 Task: Look for space in Aurillac, France from 11th June, 2023 to 17th June, 2023 for 1 adult in price range Rs.5000 to Rs.12000. Place can be private room with 1  bedroom having 1 bed and 1 bathroom. Property type can be house, flat, guest house, hotel. Amenities needed are: washing machine. Booking option can be shelf check-in. Required host language is English.
Action: Mouse moved to (423, 139)
Screenshot: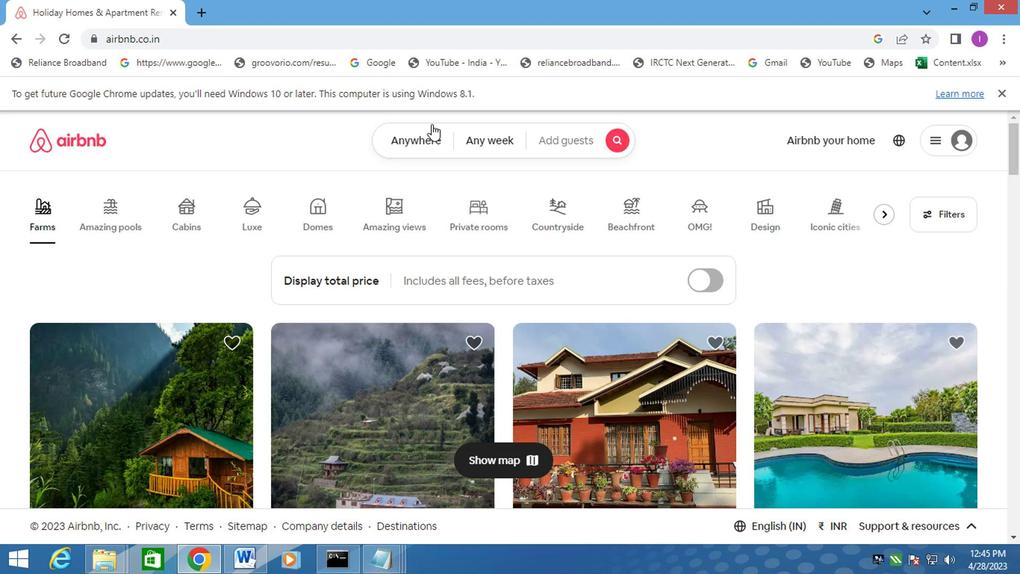 
Action: Mouse pressed left at (423, 139)
Screenshot: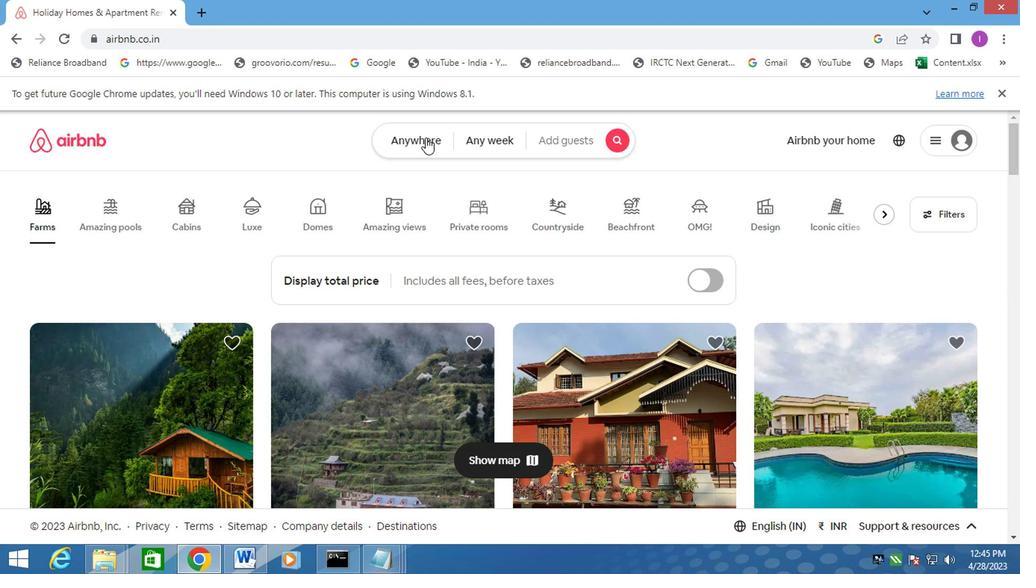 
Action: Mouse moved to (252, 189)
Screenshot: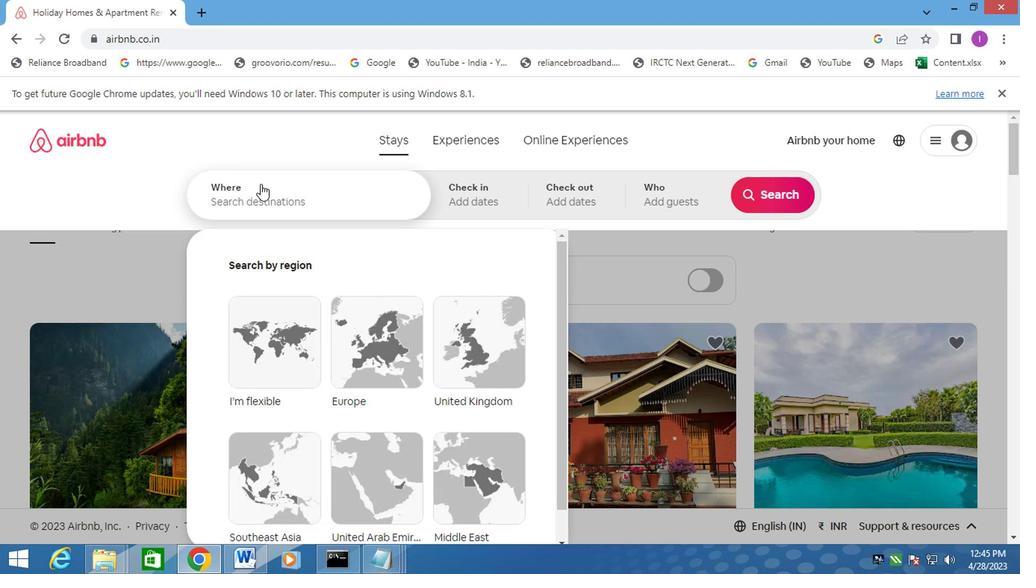 
Action: Mouse pressed left at (252, 189)
Screenshot: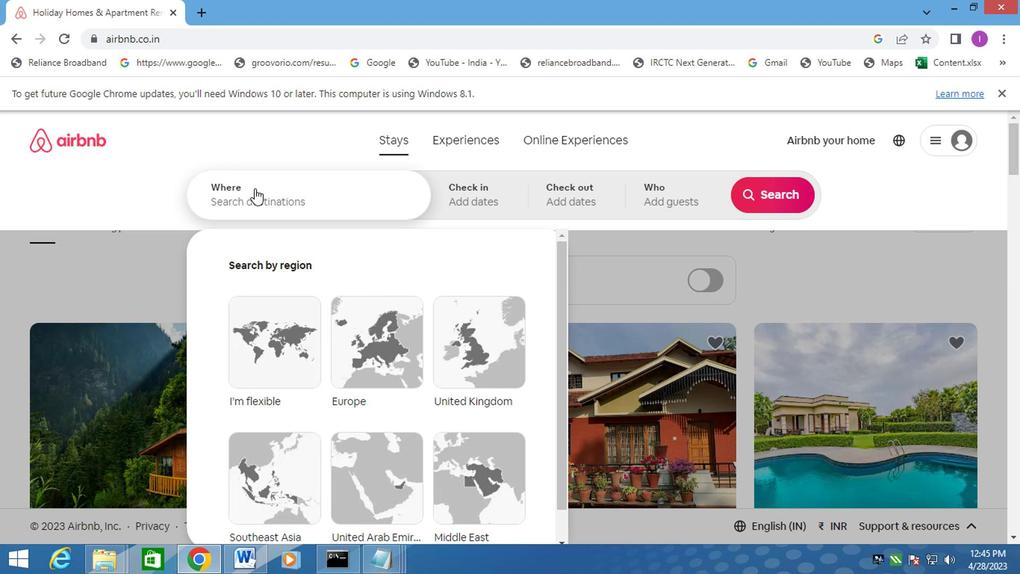 
Action: Mouse moved to (287, 190)
Screenshot: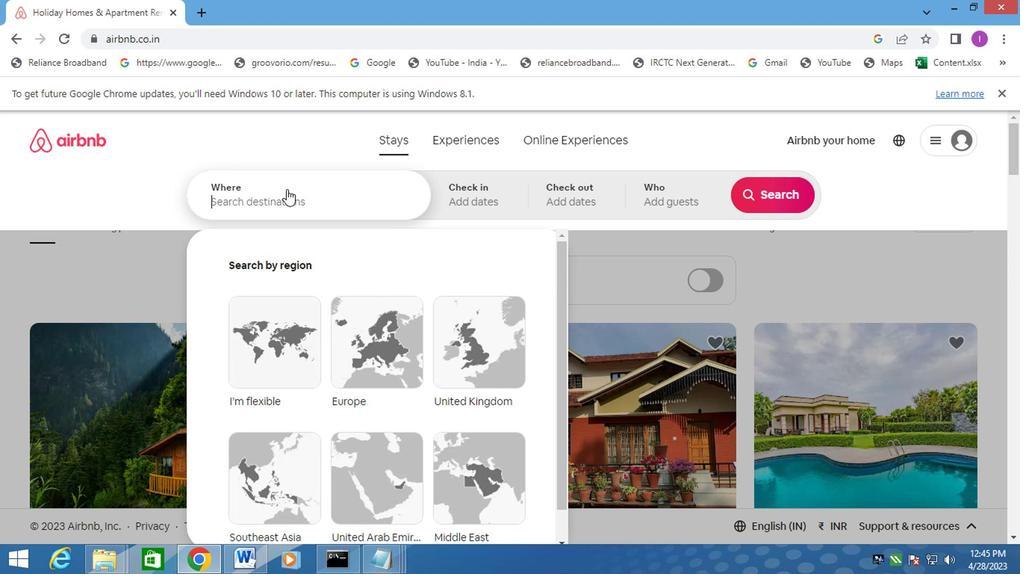 
Action: Key pressed <Key.shift>AURRILAC,<Key.shift>FRANCE
Screenshot: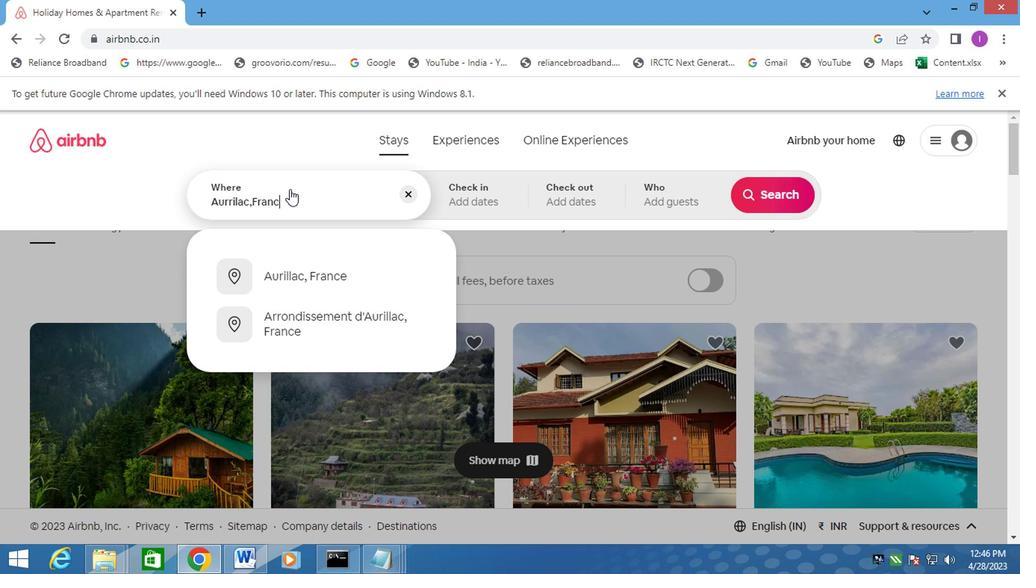 
Action: Mouse moved to (327, 274)
Screenshot: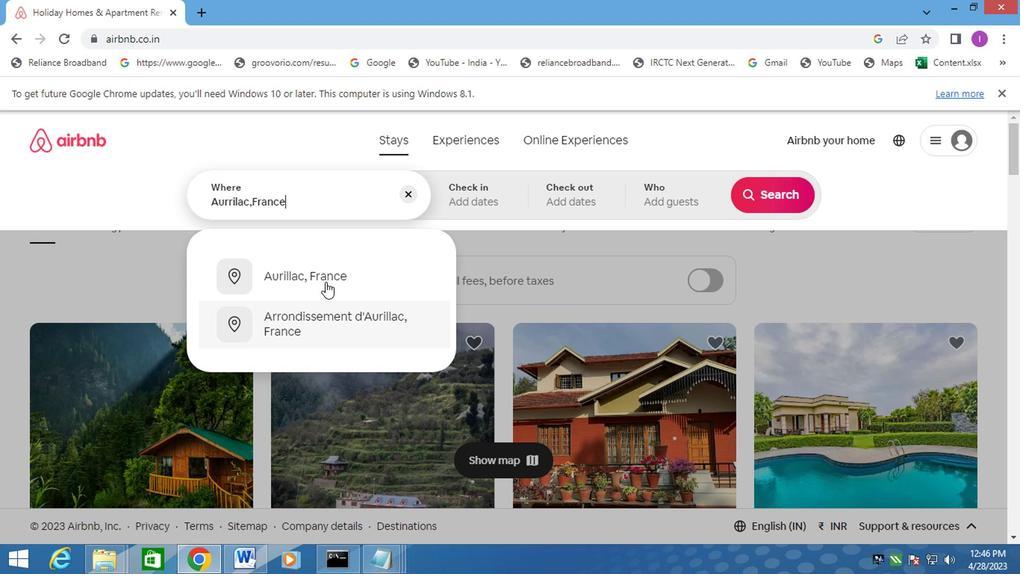 
Action: Mouse pressed left at (327, 274)
Screenshot: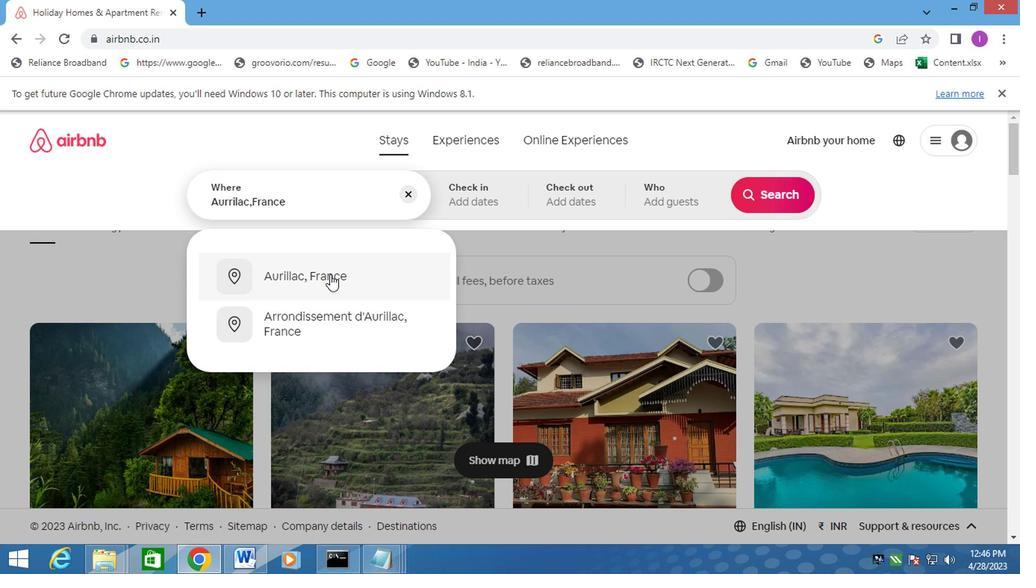 
Action: Mouse moved to (765, 315)
Screenshot: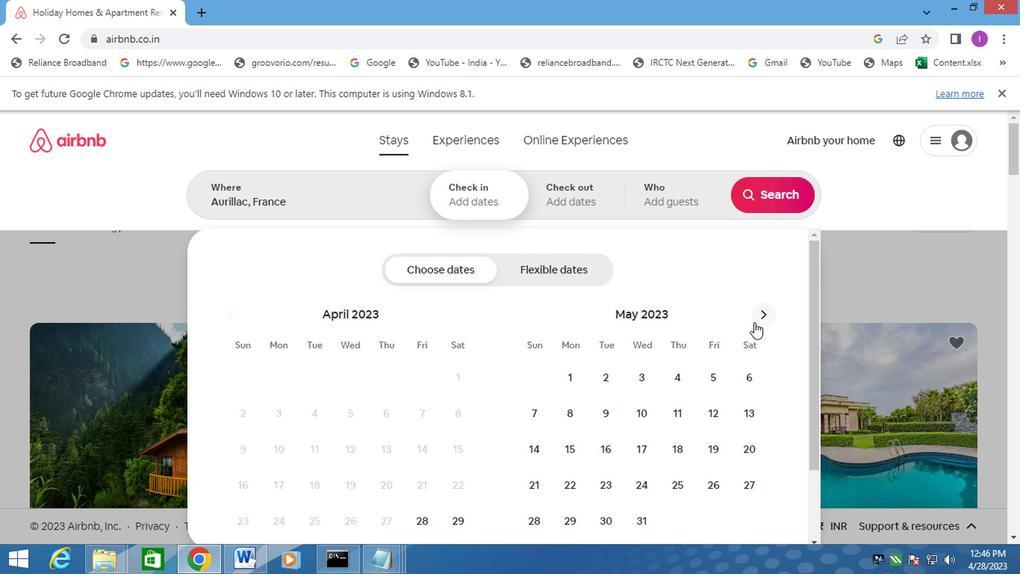 
Action: Mouse pressed left at (765, 315)
Screenshot: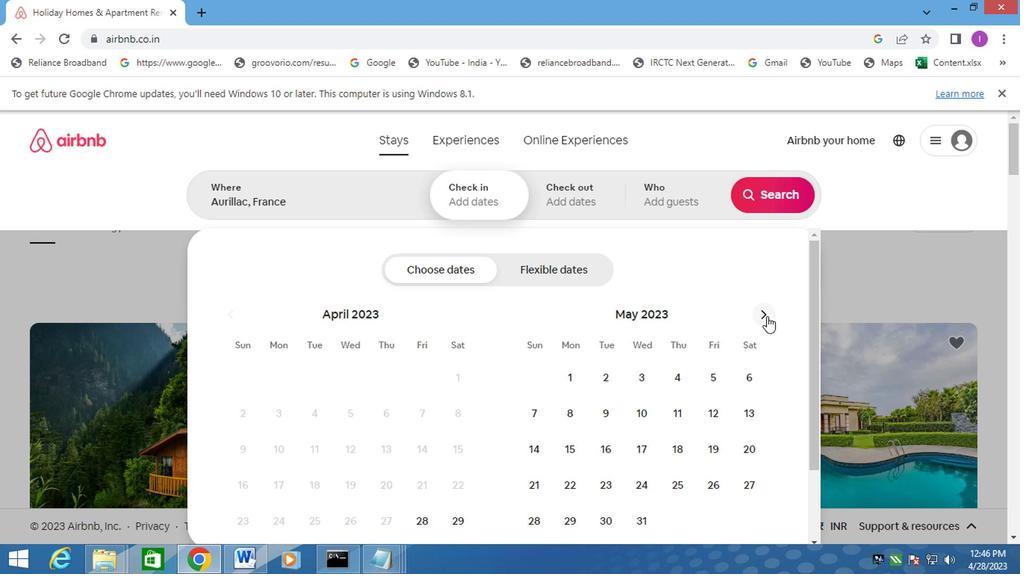 
Action: Mouse pressed left at (765, 315)
Screenshot: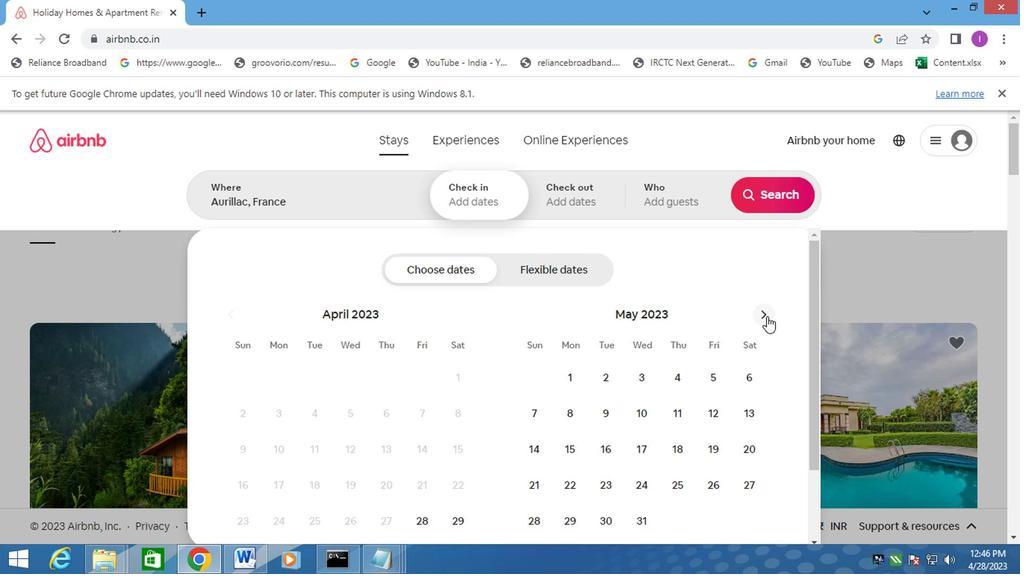 
Action: Mouse moved to (246, 439)
Screenshot: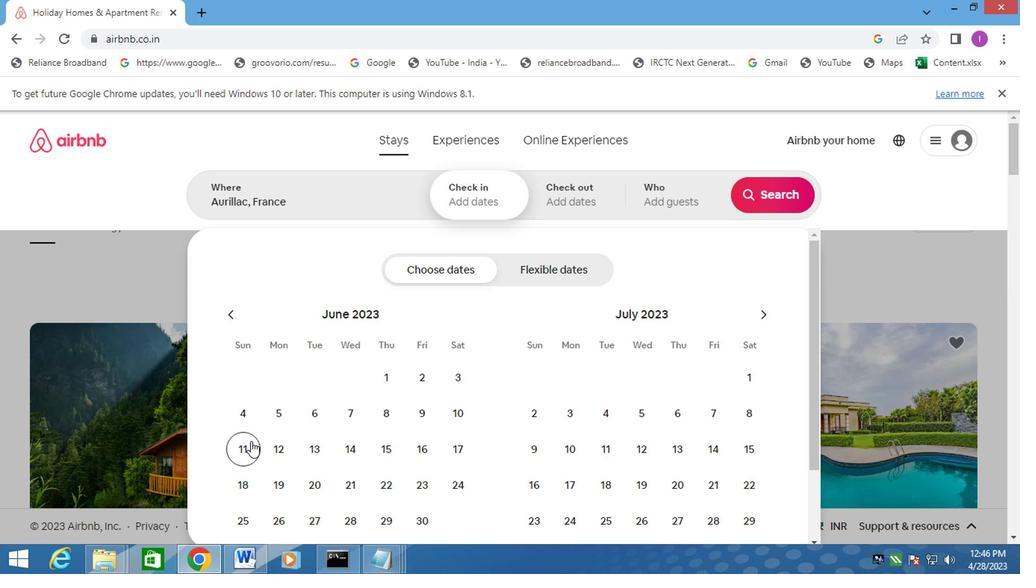
Action: Mouse pressed left at (246, 439)
Screenshot: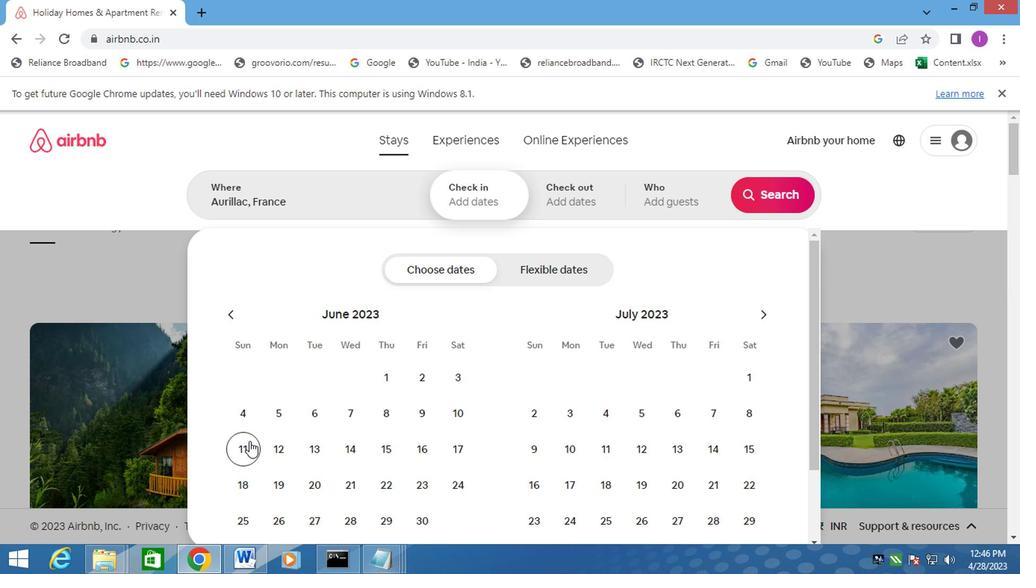
Action: Mouse moved to (451, 458)
Screenshot: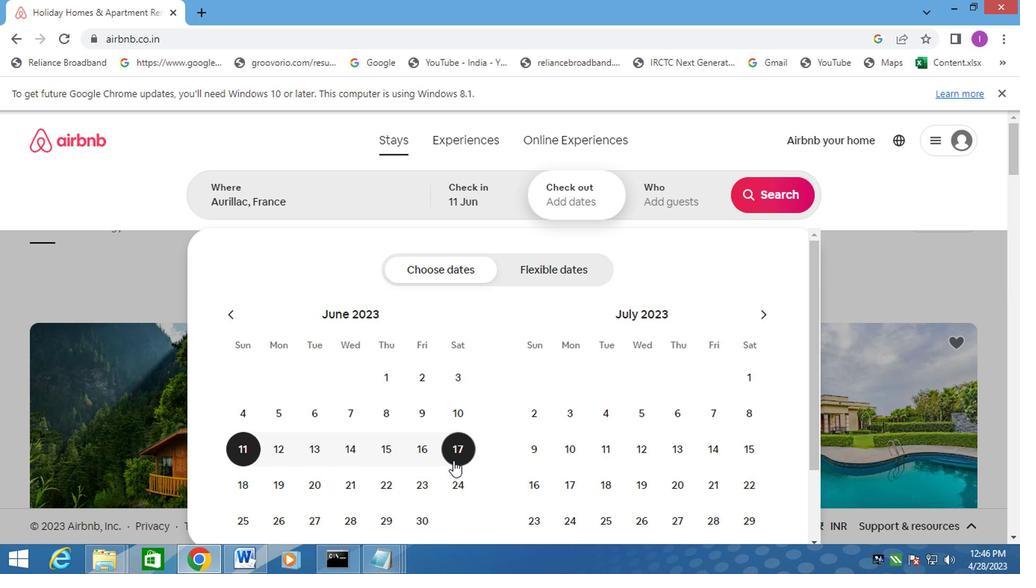 
Action: Mouse pressed left at (451, 458)
Screenshot: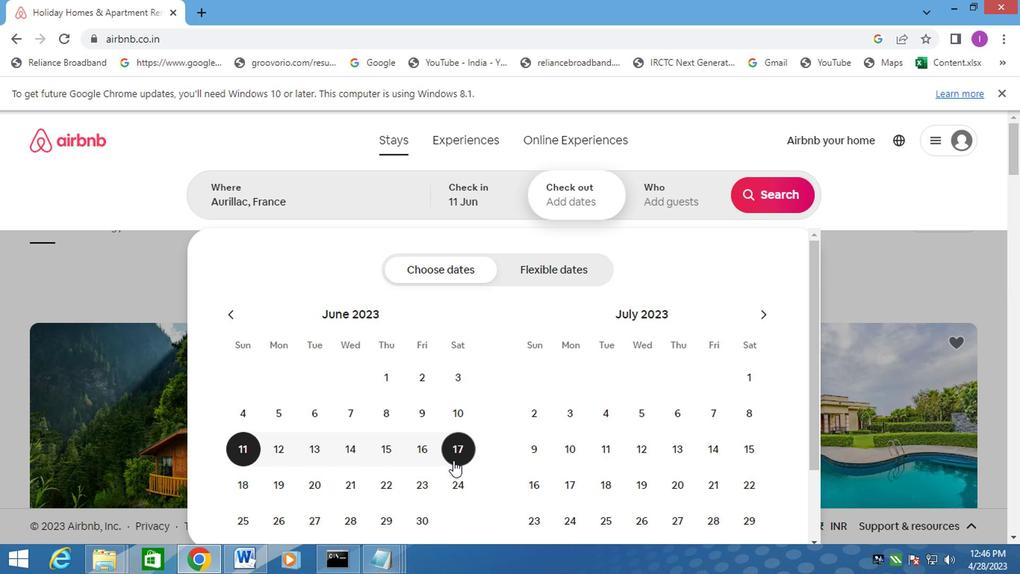 
Action: Mouse moved to (693, 192)
Screenshot: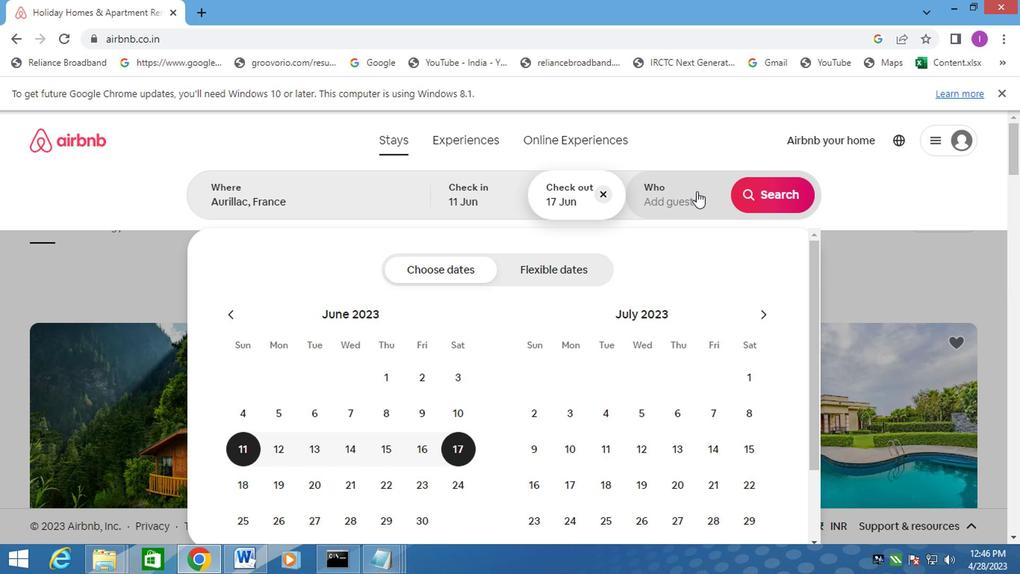 
Action: Mouse pressed left at (693, 192)
Screenshot: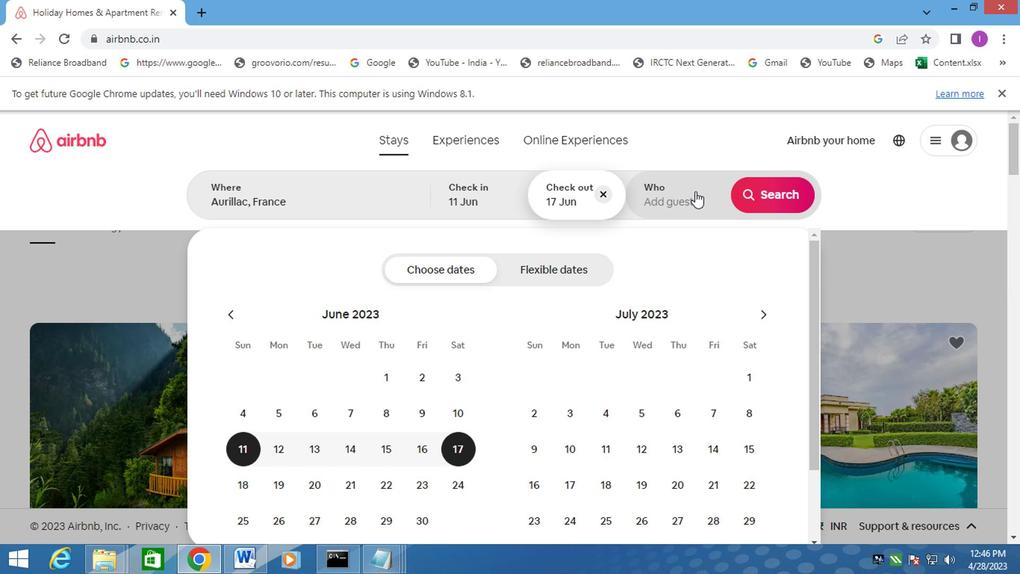 
Action: Mouse moved to (772, 276)
Screenshot: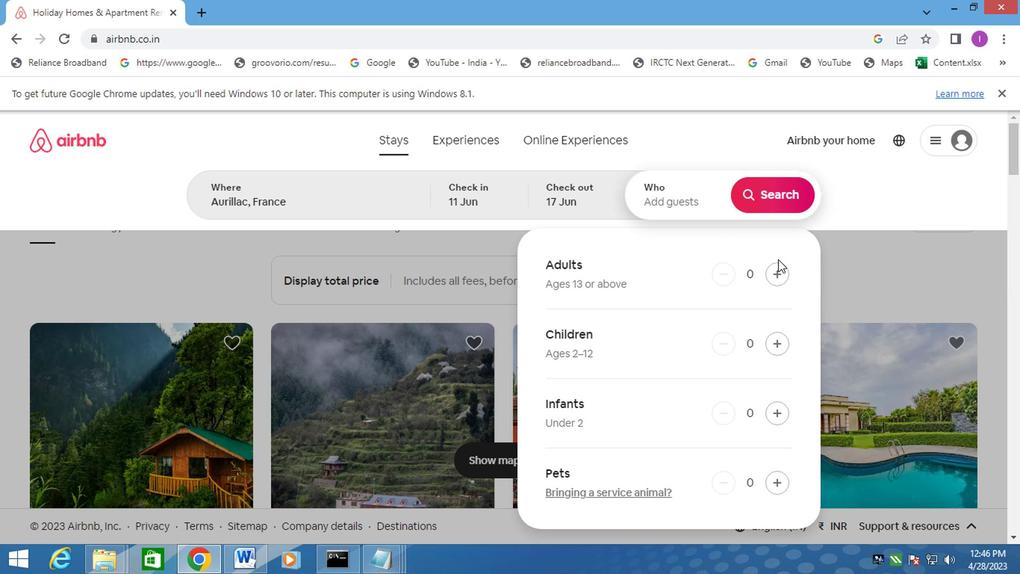 
Action: Mouse pressed left at (772, 276)
Screenshot: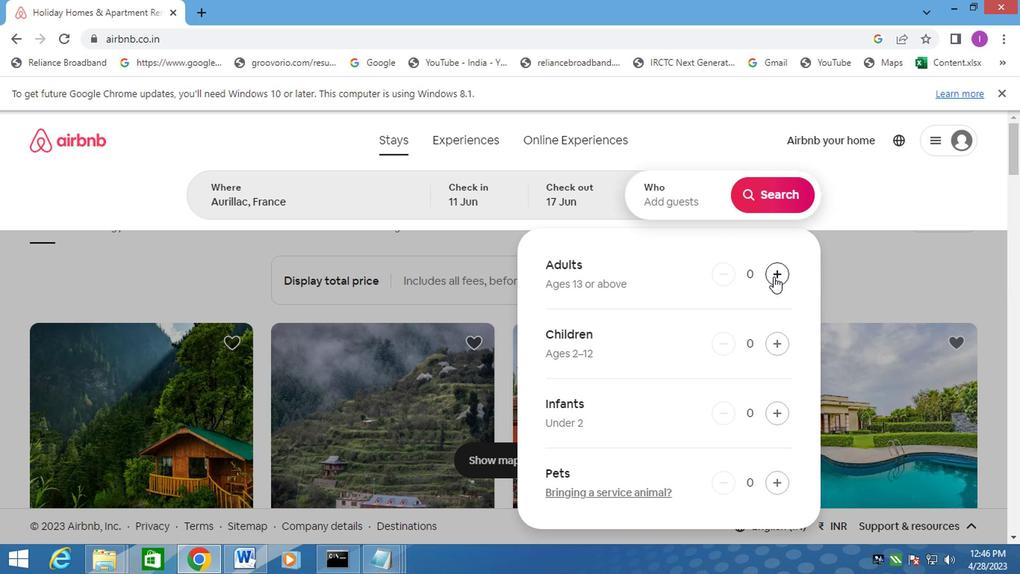 
Action: Mouse moved to (774, 207)
Screenshot: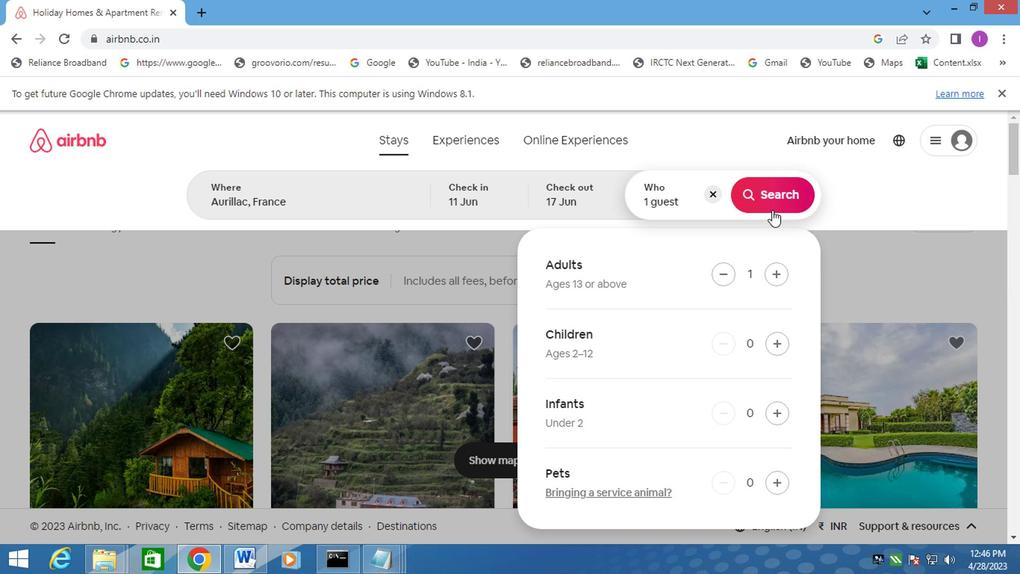 
Action: Mouse pressed left at (774, 207)
Screenshot: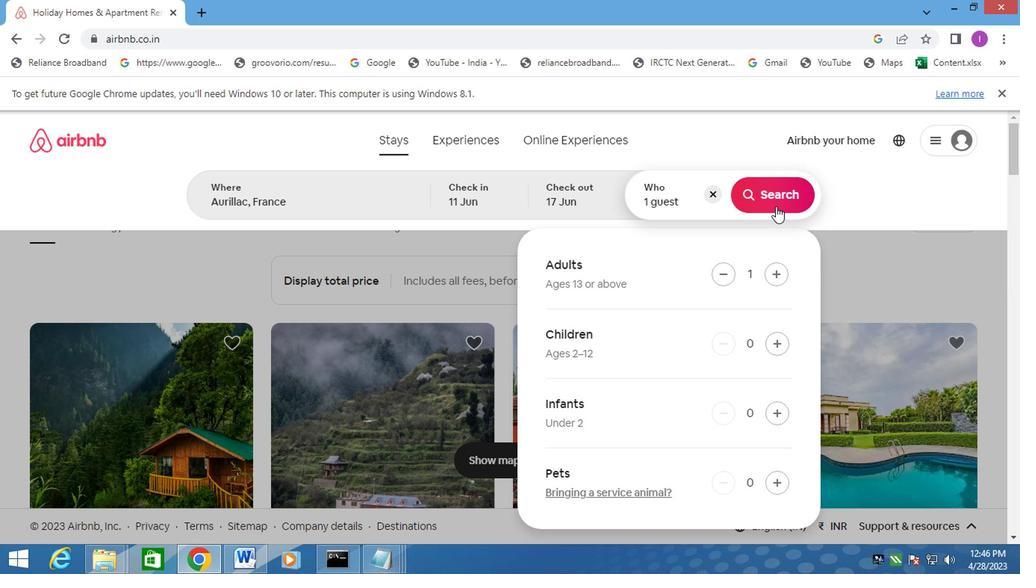 
Action: Mouse moved to (965, 202)
Screenshot: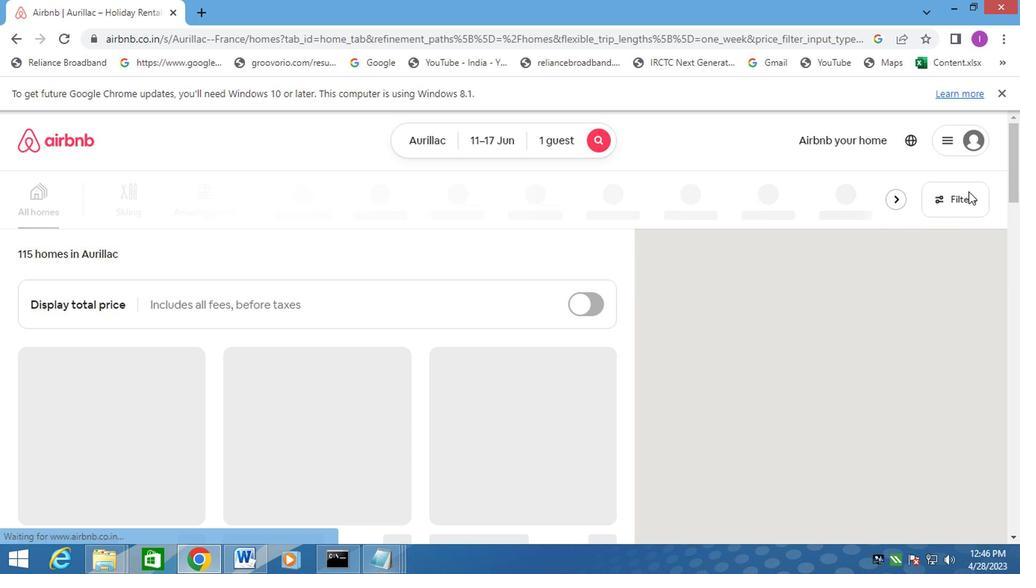 
Action: Mouse pressed left at (965, 202)
Screenshot: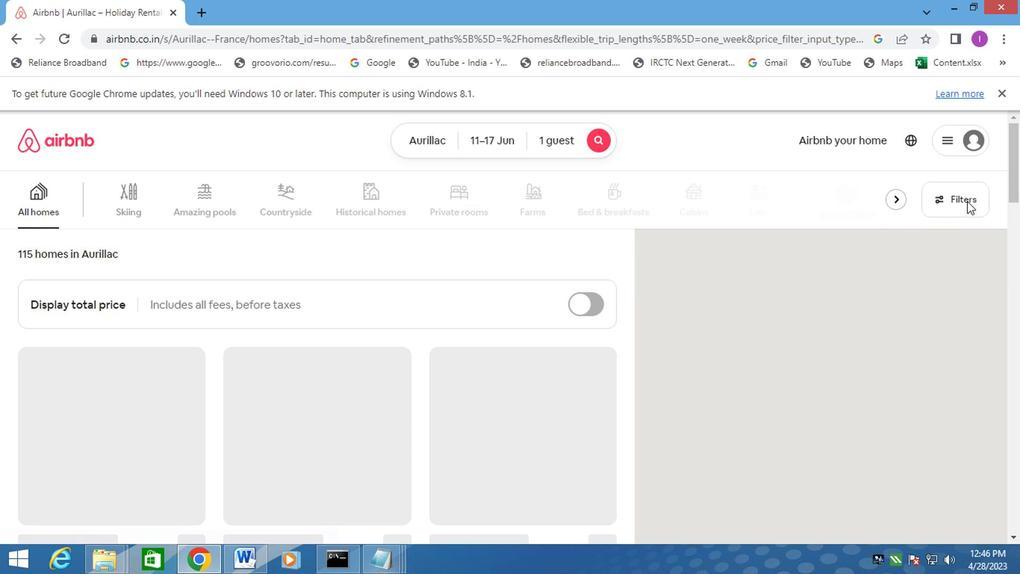
Action: Mouse moved to (316, 386)
Screenshot: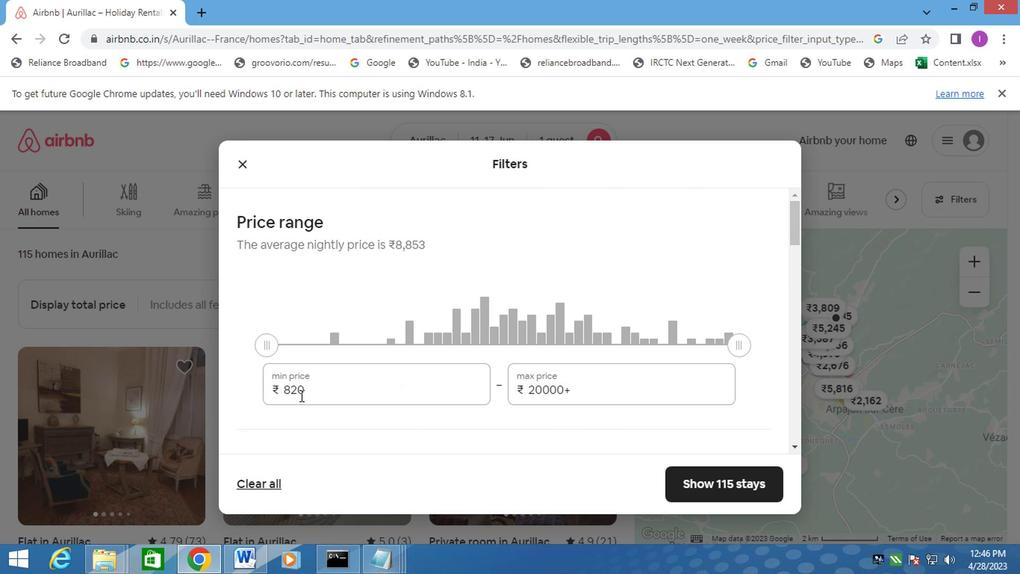 
Action: Mouse pressed left at (316, 386)
Screenshot: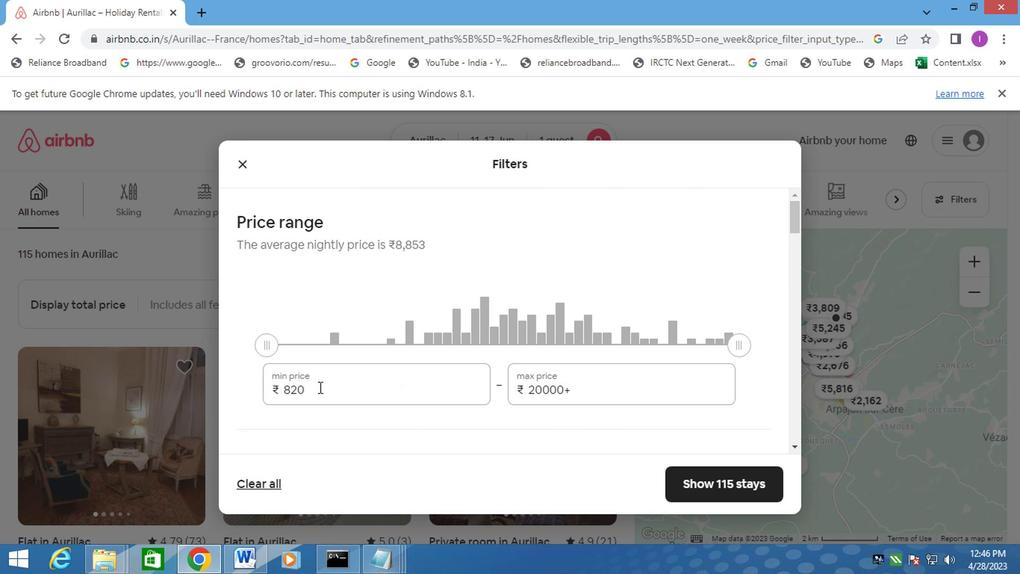 
Action: Mouse moved to (255, 379)
Screenshot: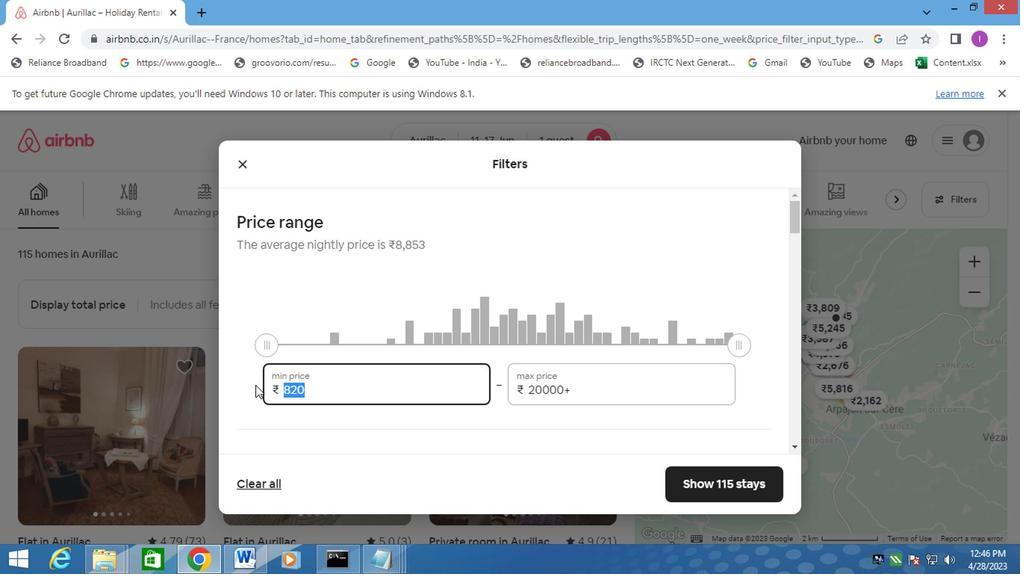 
Action: Key pressed 5000
Screenshot: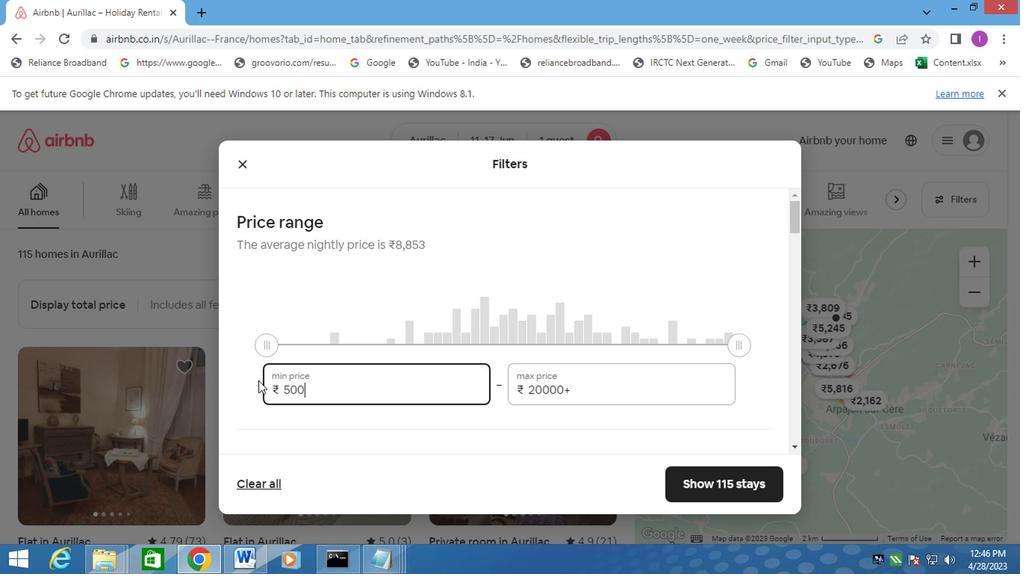 
Action: Mouse moved to (581, 391)
Screenshot: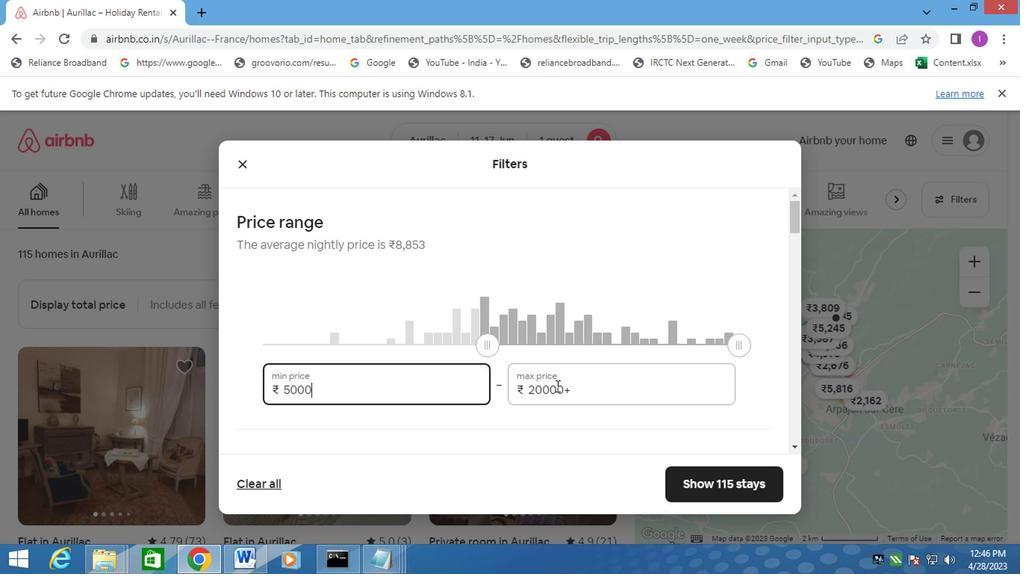 
Action: Mouse pressed left at (581, 391)
Screenshot: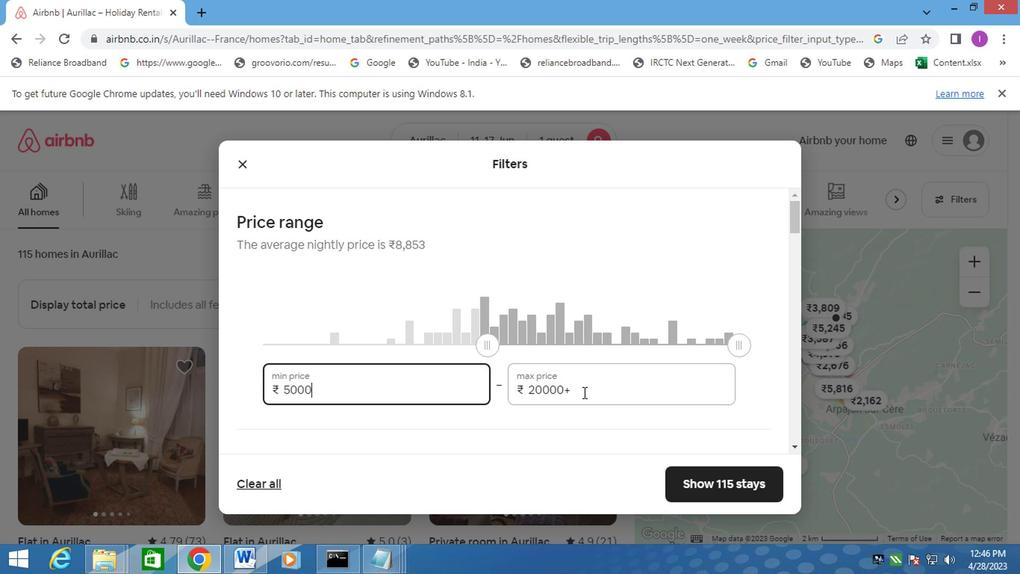 
Action: Mouse moved to (525, 395)
Screenshot: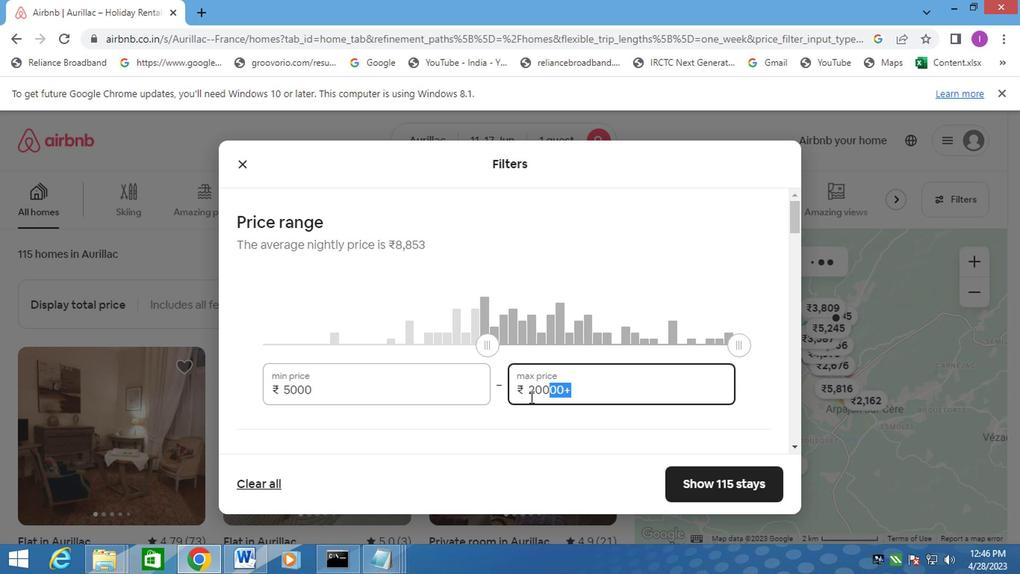
Action: Key pressed 12000
Screenshot: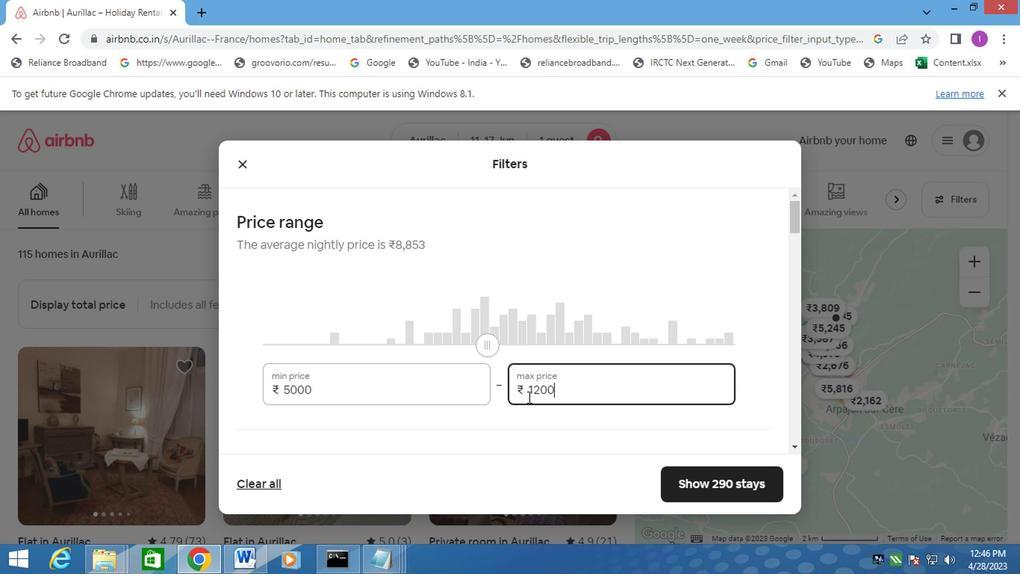 
Action: Mouse moved to (512, 424)
Screenshot: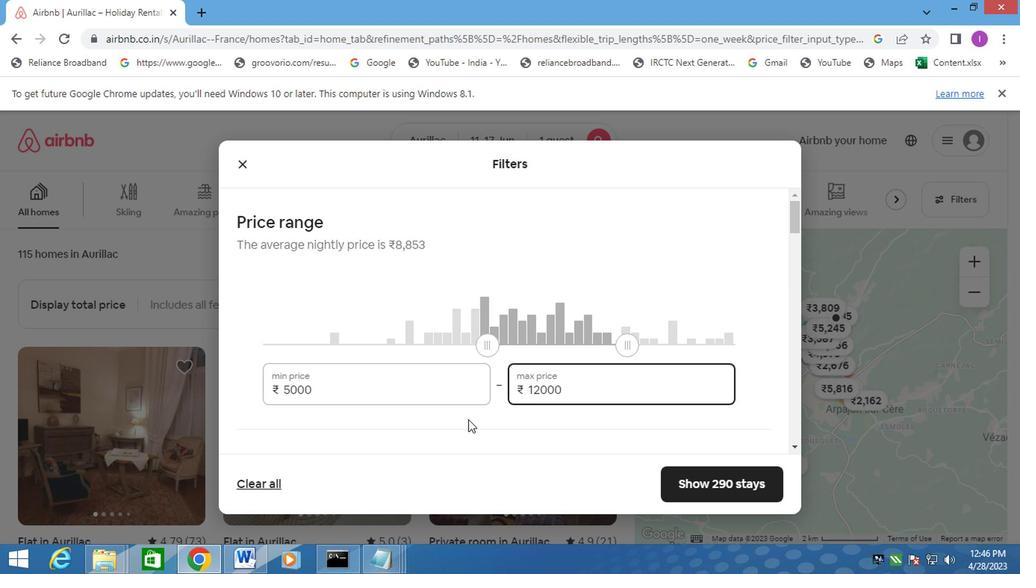 
Action: Mouse scrolled (512, 423) with delta (0, 0)
Screenshot: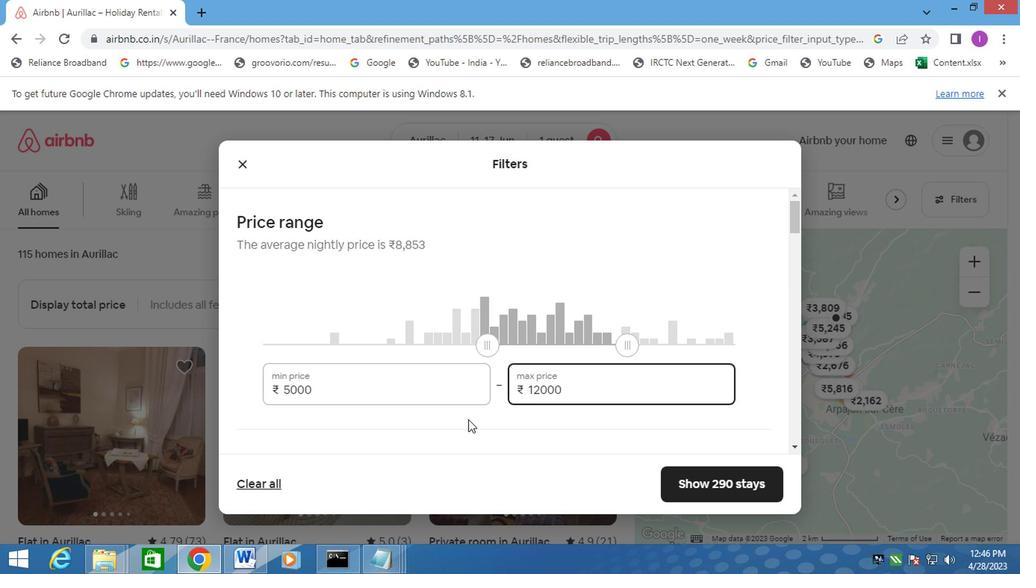 
Action: Mouse moved to (605, 405)
Screenshot: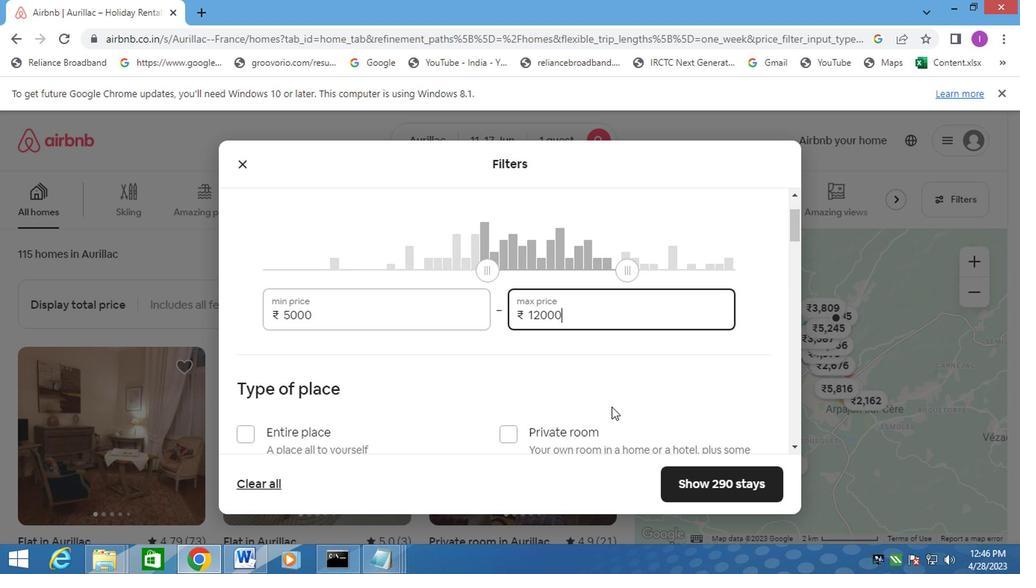 
Action: Mouse scrolled (605, 404) with delta (0, -1)
Screenshot: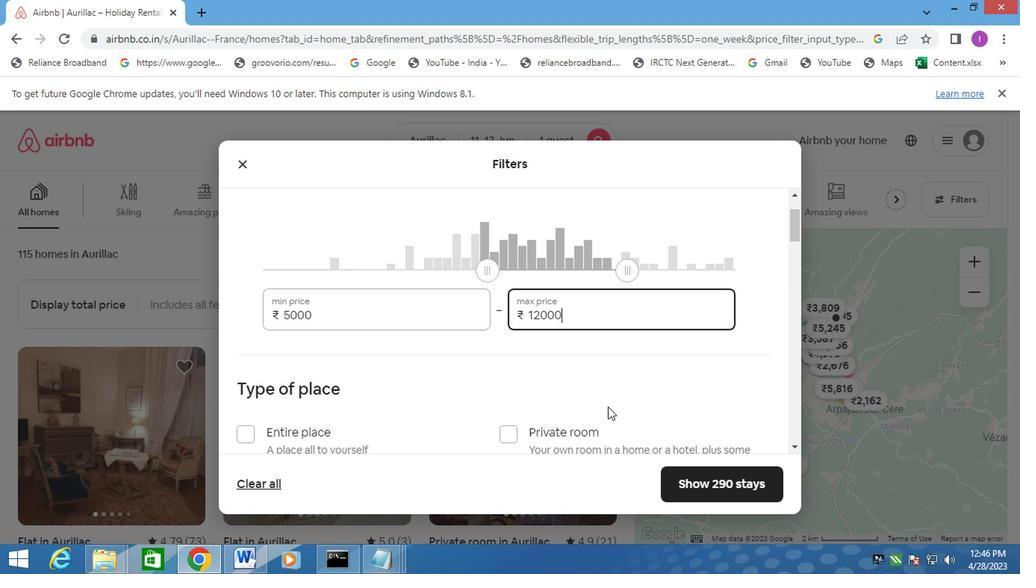 
Action: Mouse moved to (502, 358)
Screenshot: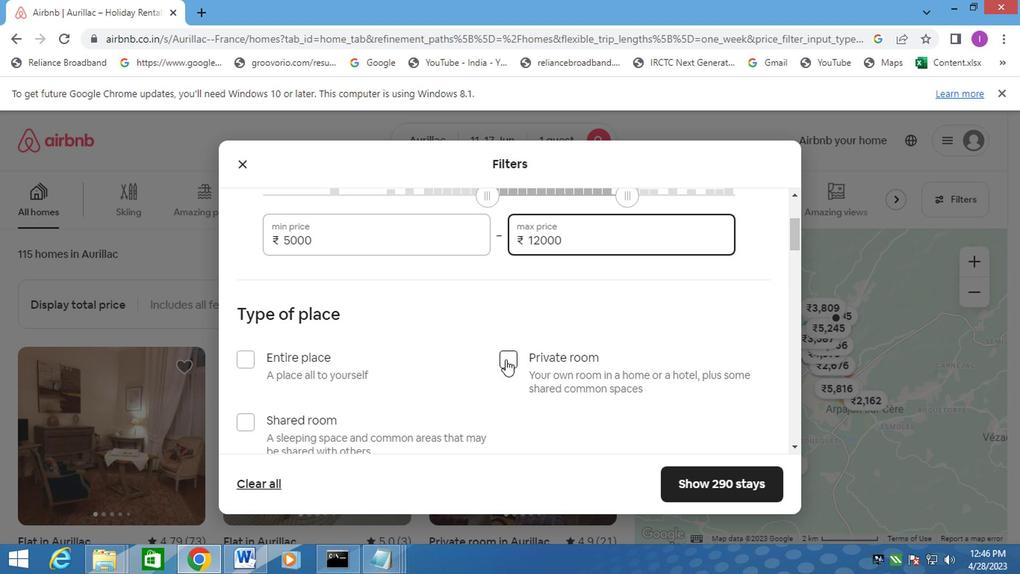 
Action: Mouse pressed left at (502, 358)
Screenshot: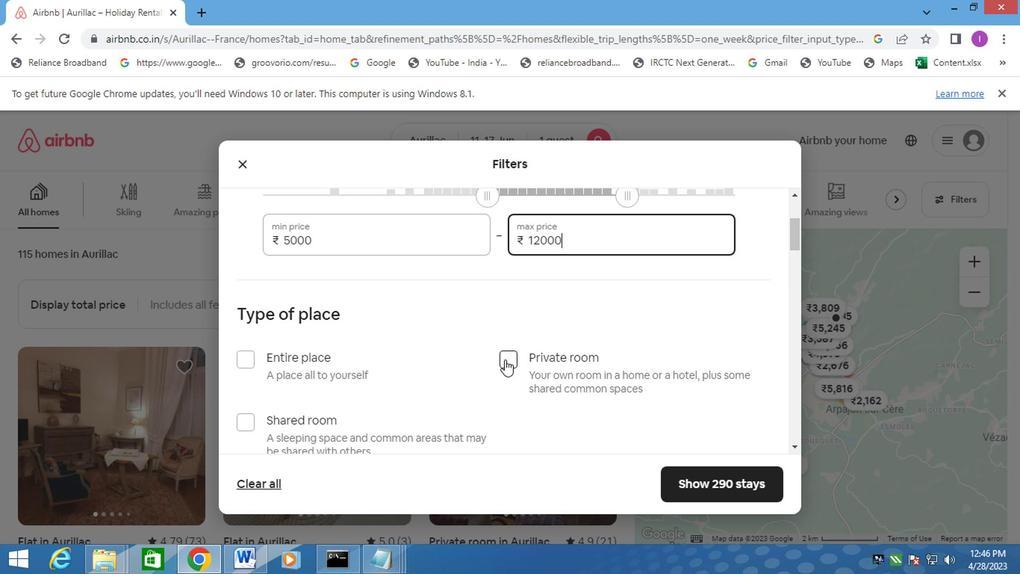 
Action: Mouse moved to (346, 394)
Screenshot: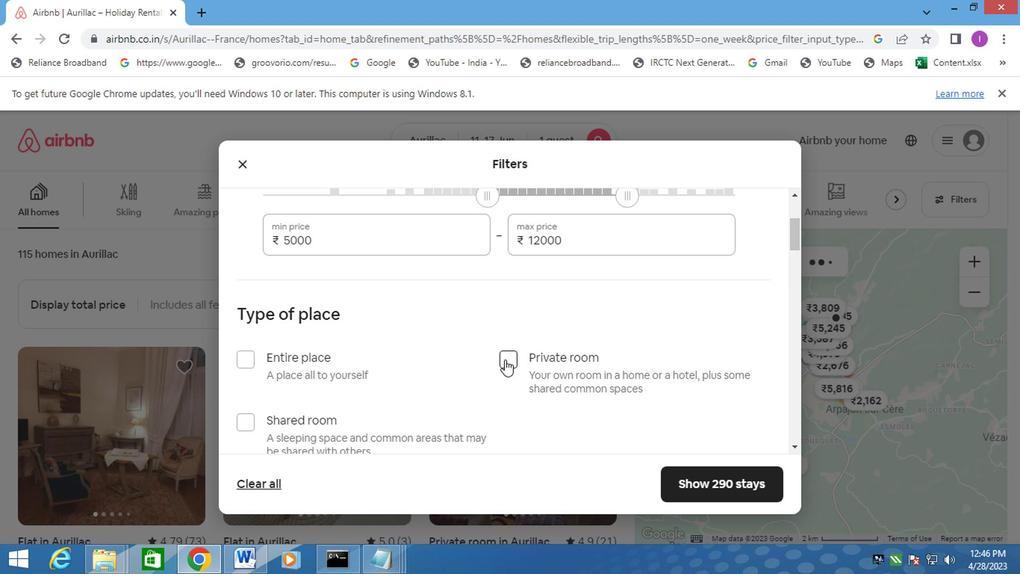 
Action: Mouse scrolled (346, 393) with delta (0, 0)
Screenshot: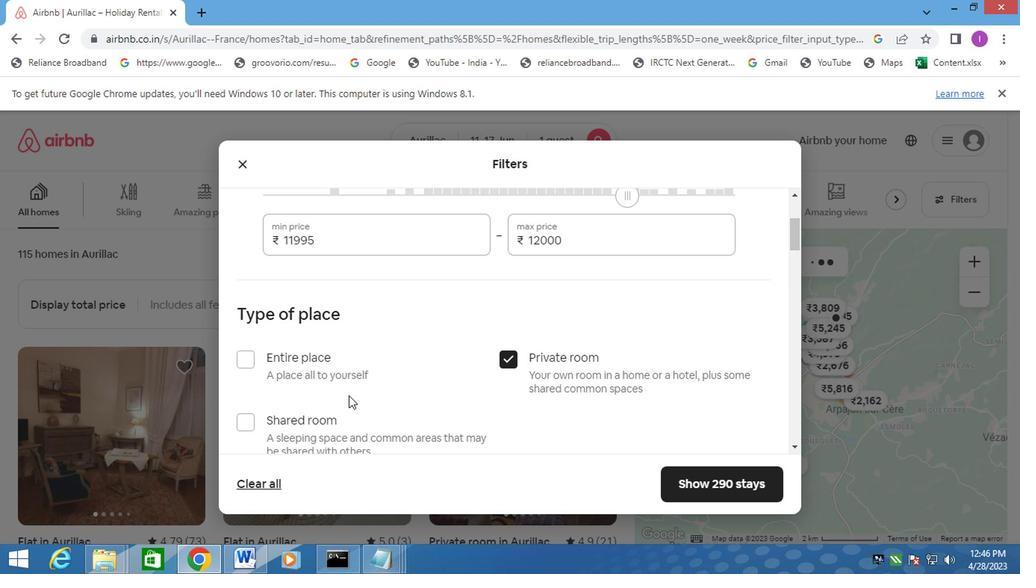 
Action: Mouse scrolled (346, 393) with delta (0, 0)
Screenshot: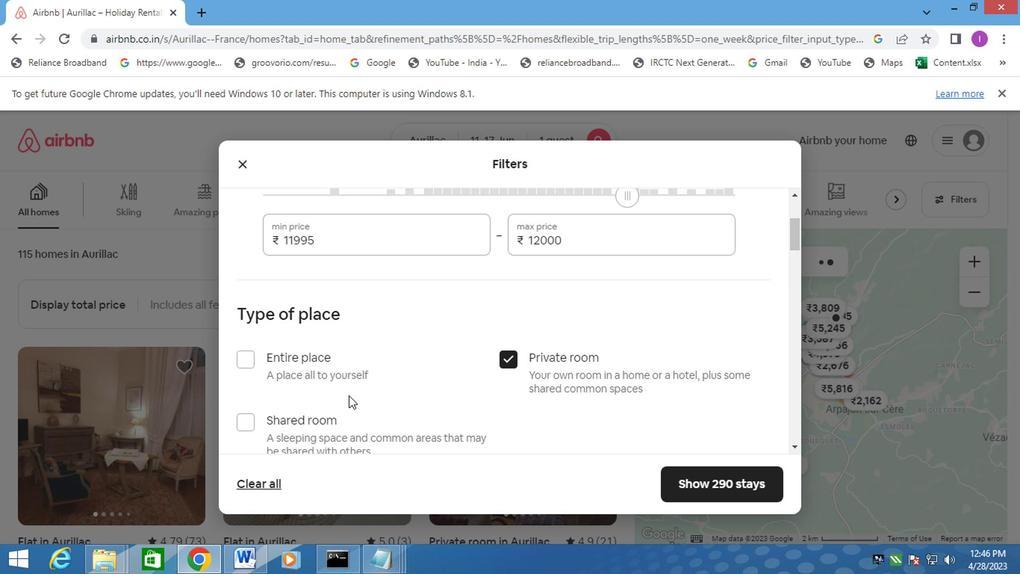 
Action: Mouse scrolled (346, 393) with delta (0, 0)
Screenshot: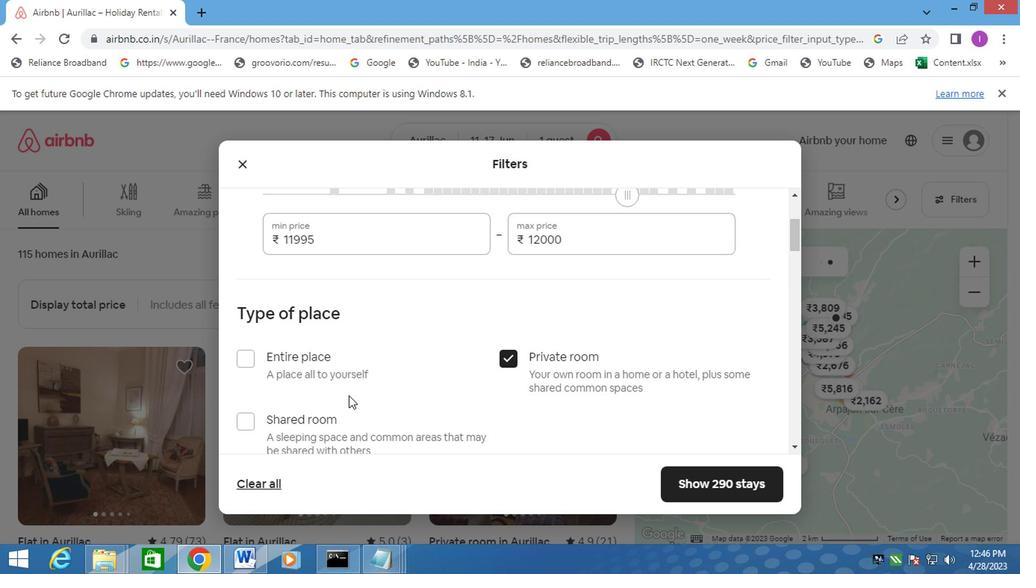 
Action: Mouse moved to (350, 391)
Screenshot: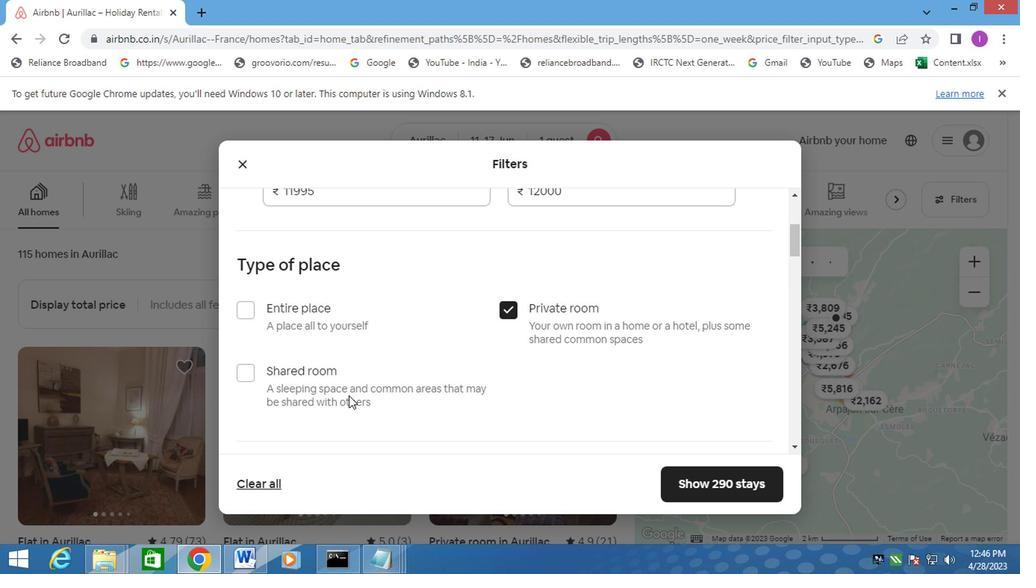 
Action: Mouse scrolled (350, 390) with delta (0, -1)
Screenshot: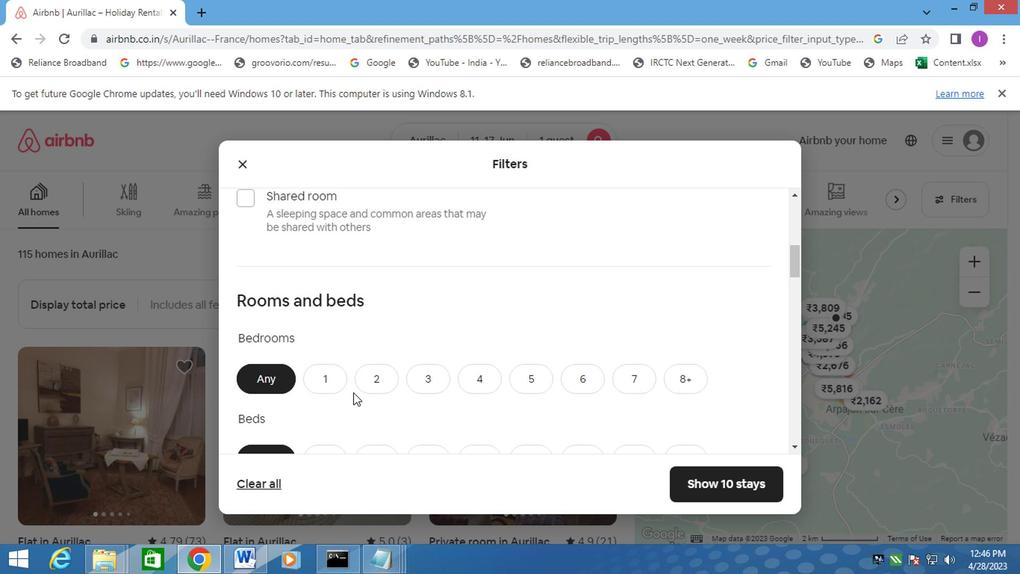 
Action: Mouse moved to (319, 304)
Screenshot: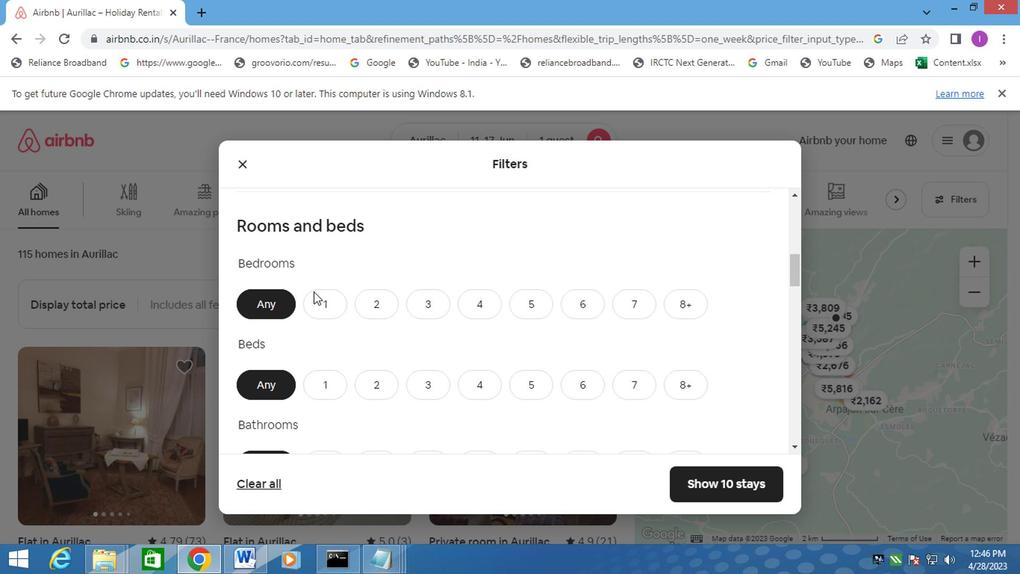 
Action: Mouse pressed left at (319, 304)
Screenshot: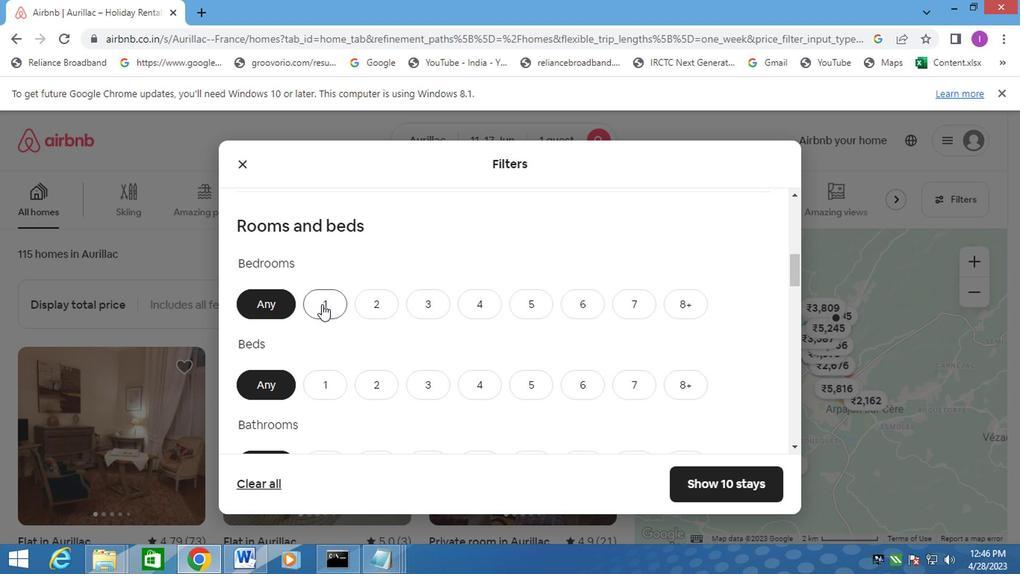 
Action: Mouse moved to (318, 376)
Screenshot: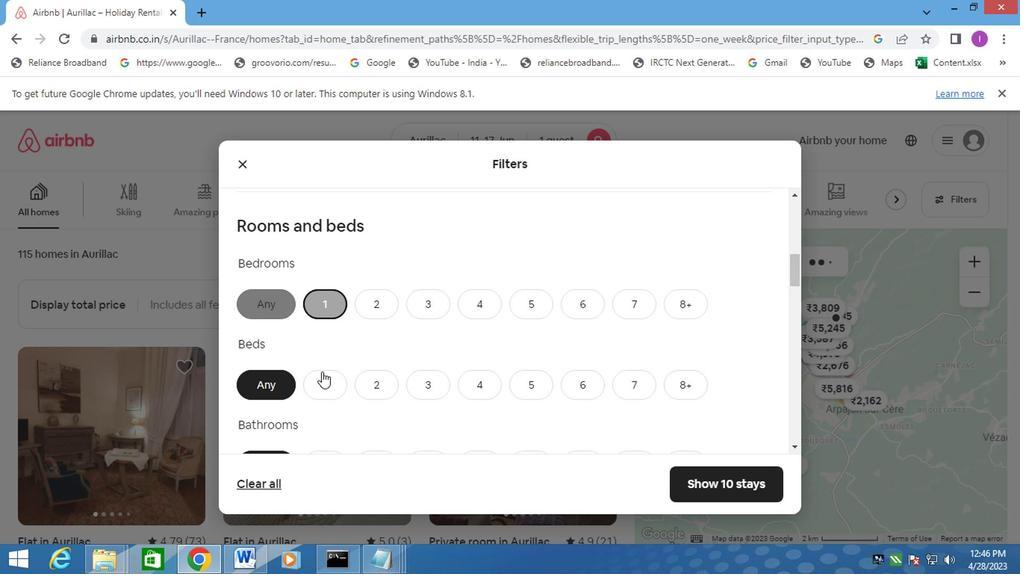 
Action: Mouse scrolled (318, 376) with delta (0, 0)
Screenshot: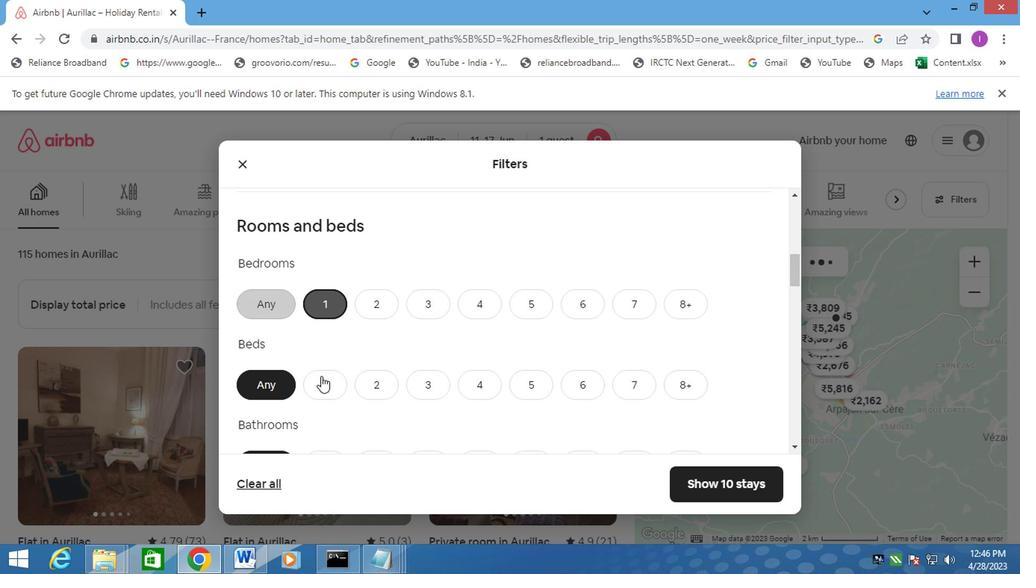 
Action: Mouse moved to (324, 314)
Screenshot: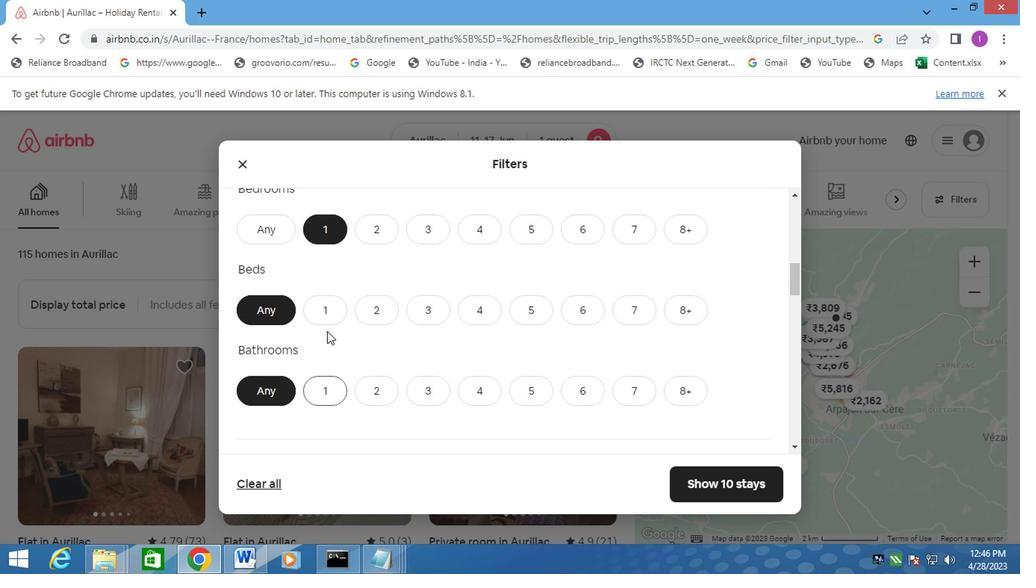 
Action: Mouse pressed left at (324, 314)
Screenshot: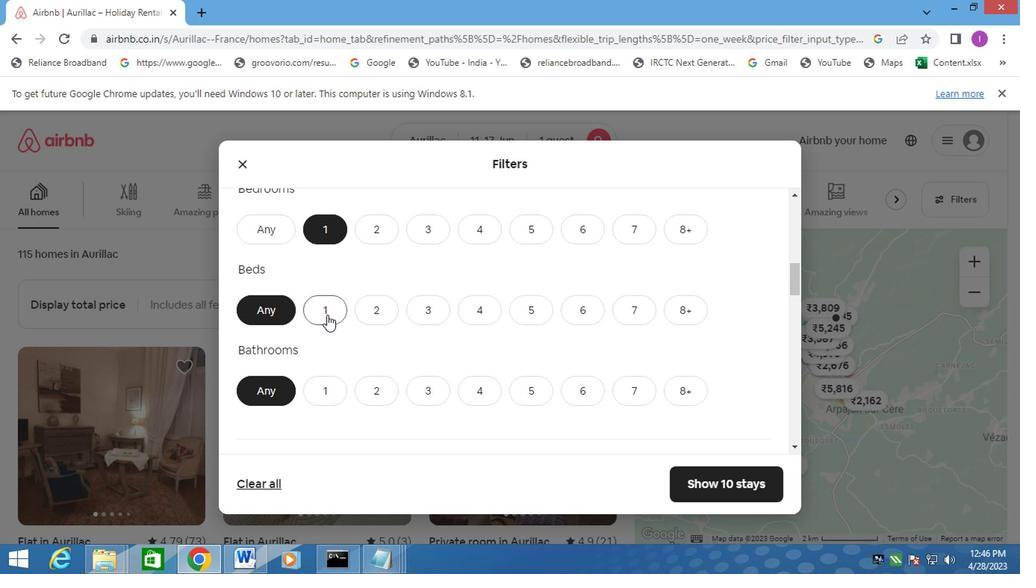 
Action: Mouse moved to (324, 397)
Screenshot: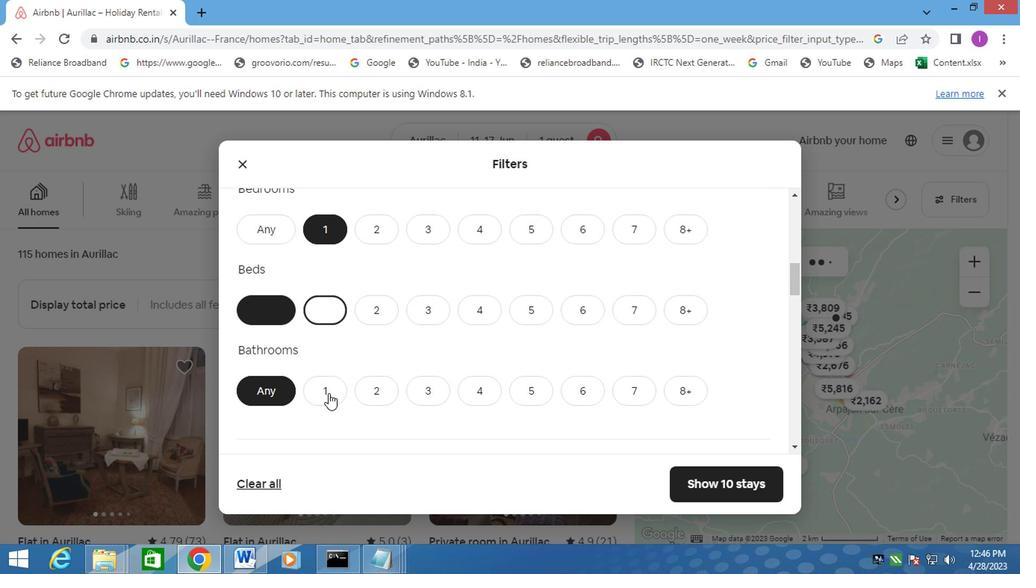 
Action: Mouse pressed left at (324, 397)
Screenshot: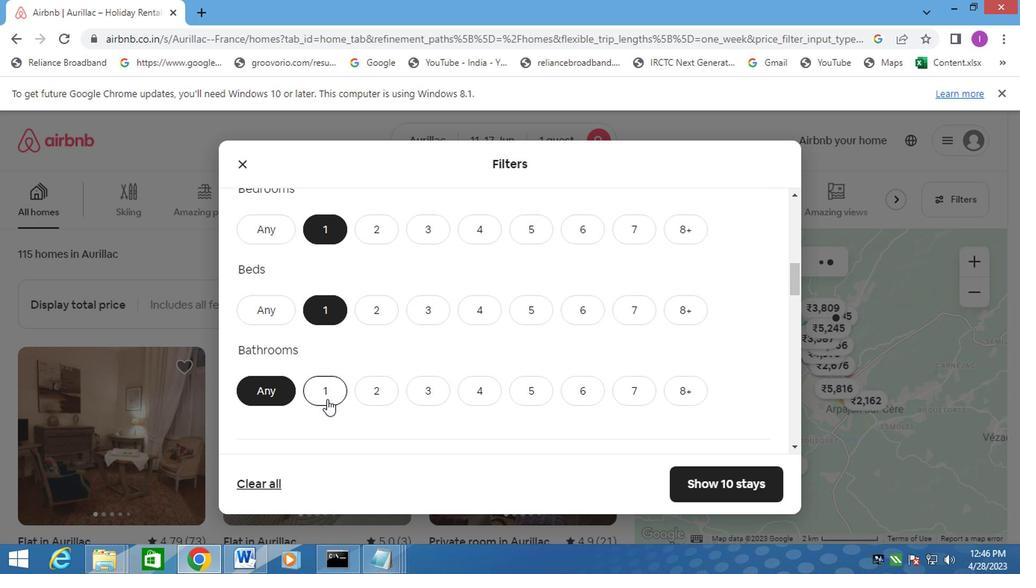 
Action: Mouse moved to (355, 428)
Screenshot: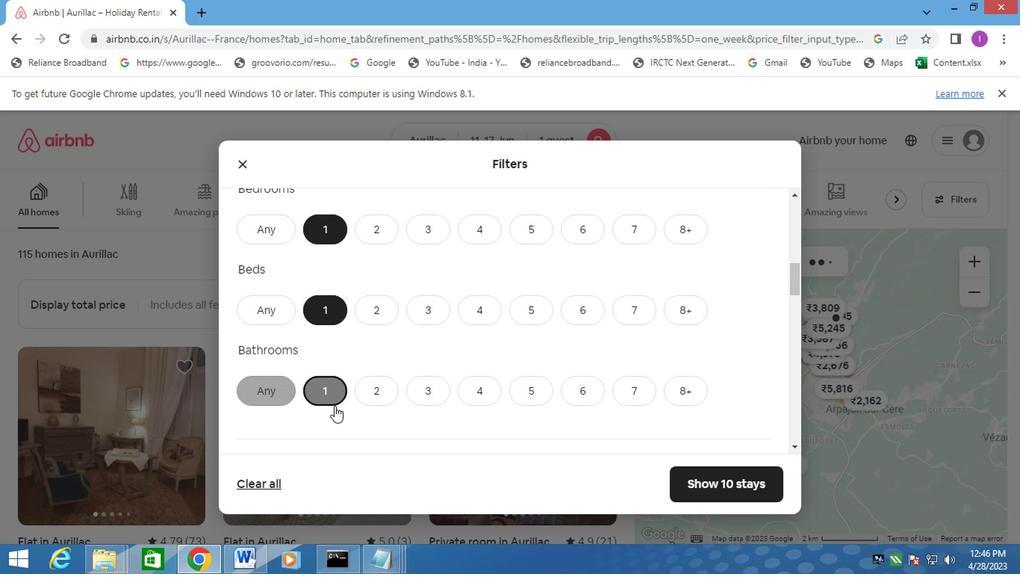 
Action: Mouse scrolled (355, 428) with delta (0, 0)
Screenshot: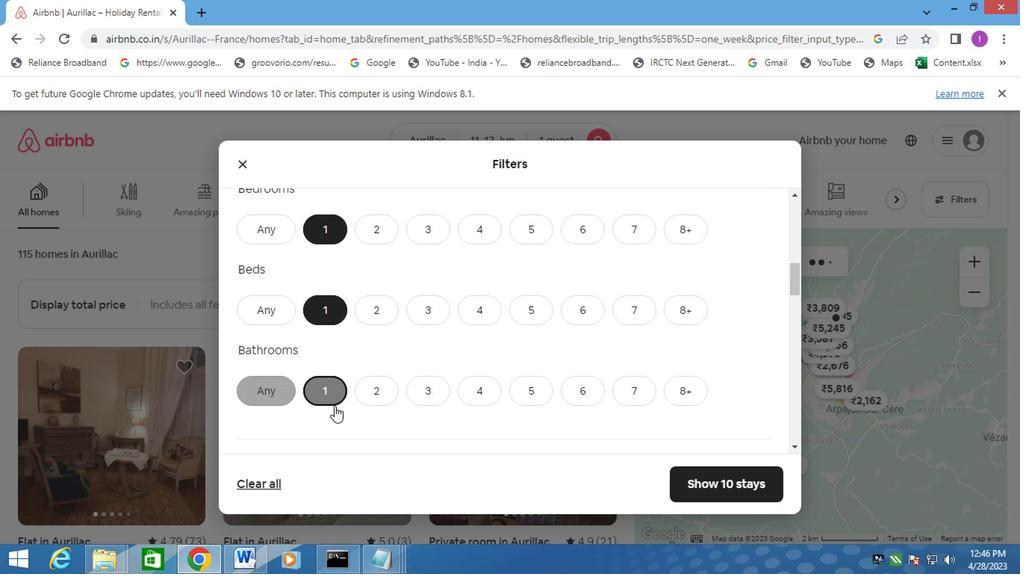 
Action: Mouse moved to (367, 414)
Screenshot: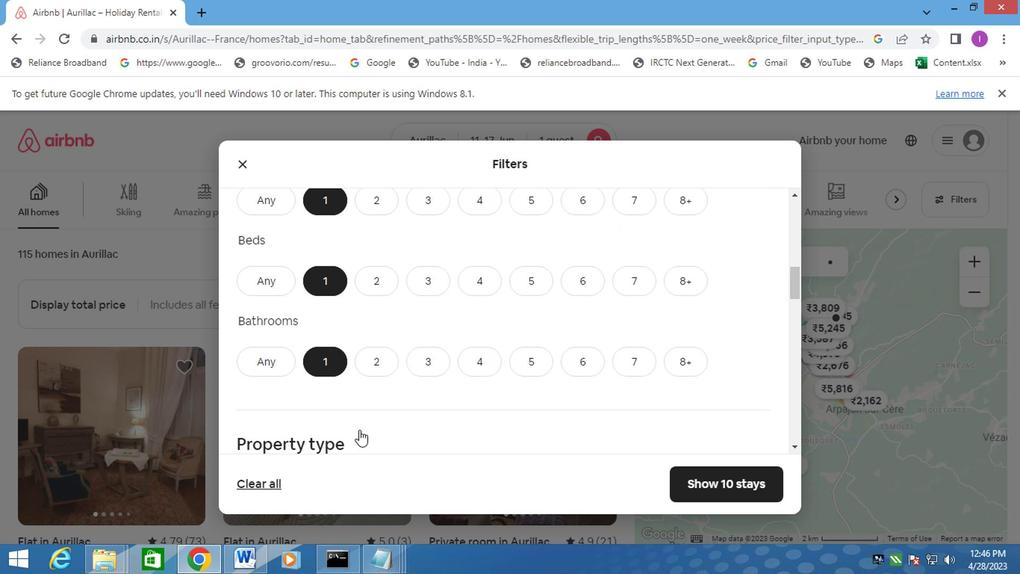 
Action: Mouse scrolled (367, 414) with delta (0, 0)
Screenshot: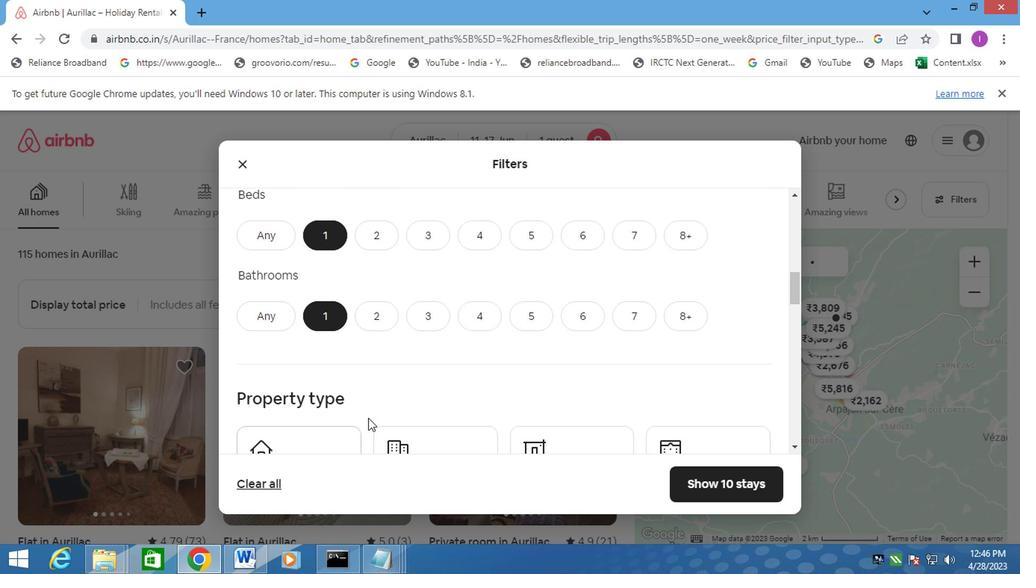
Action: Mouse scrolled (367, 414) with delta (0, 0)
Screenshot: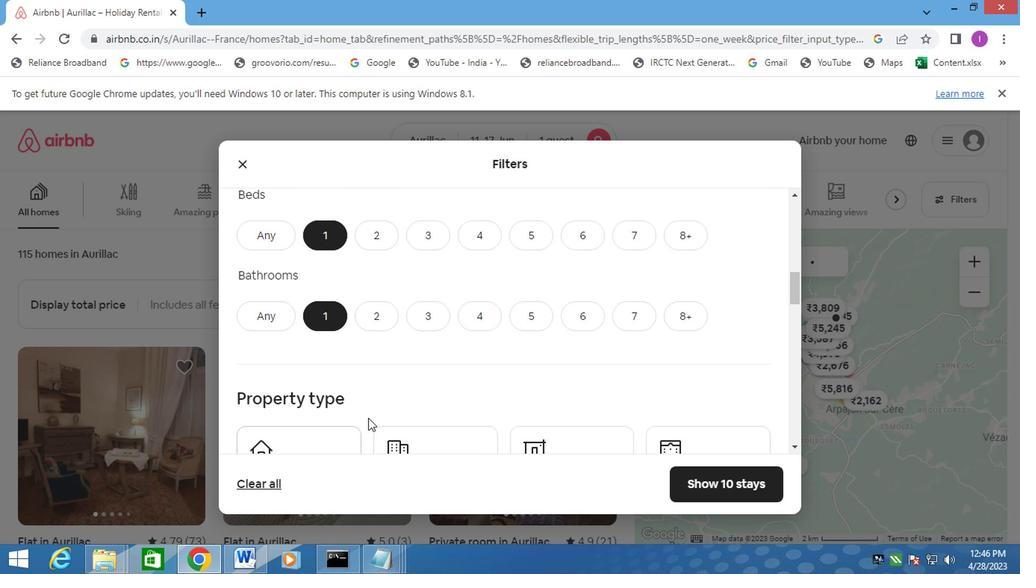 
Action: Mouse moved to (334, 380)
Screenshot: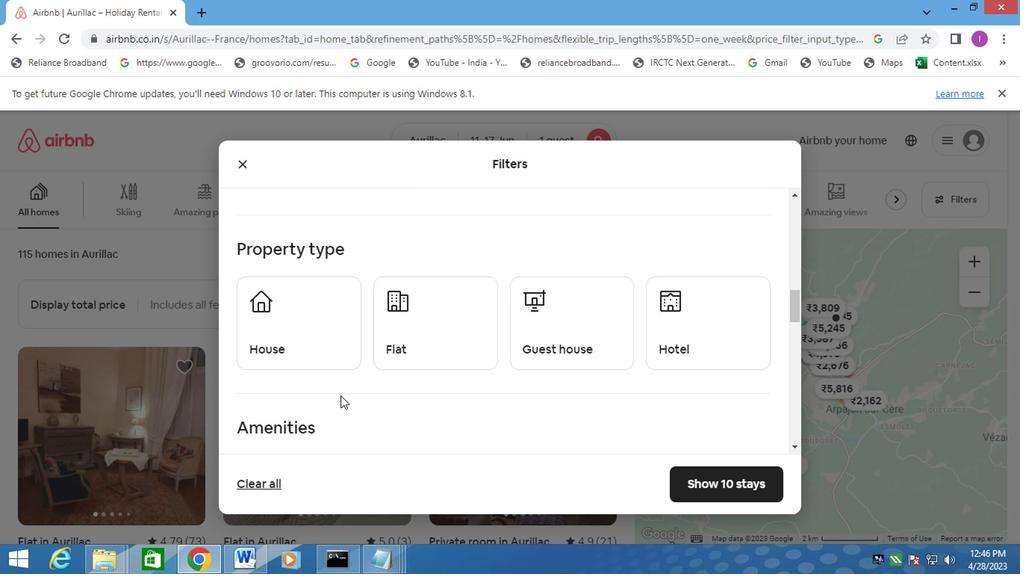 
Action: Mouse pressed left at (334, 380)
Screenshot: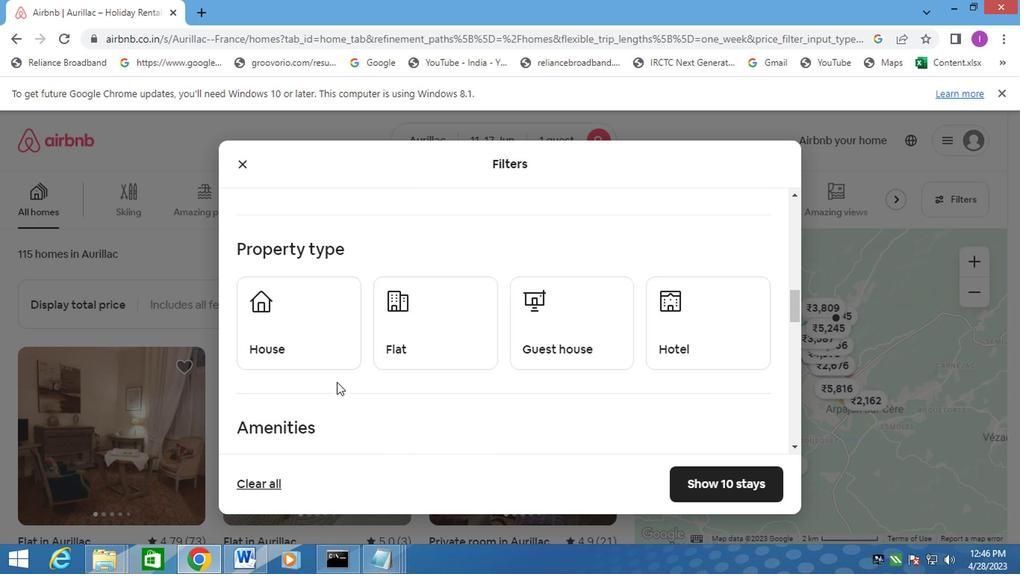 
Action: Mouse moved to (334, 363)
Screenshot: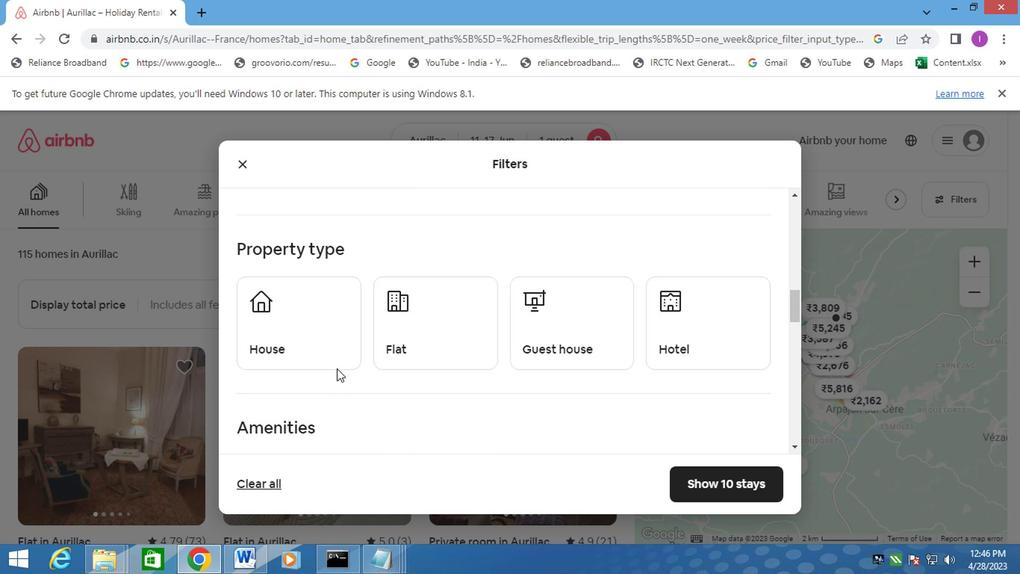 
Action: Mouse pressed left at (334, 363)
Screenshot: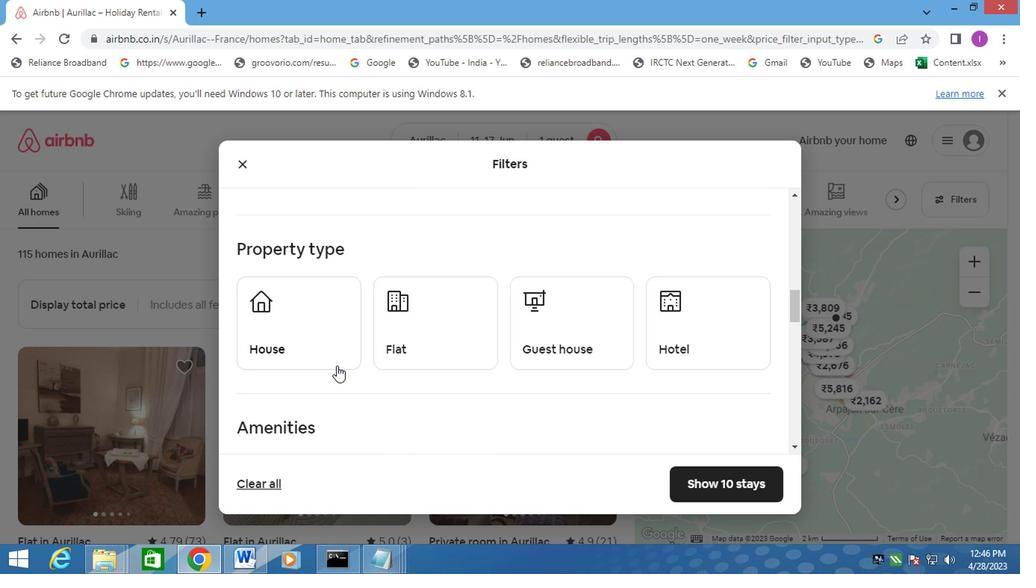 
Action: Mouse moved to (441, 366)
Screenshot: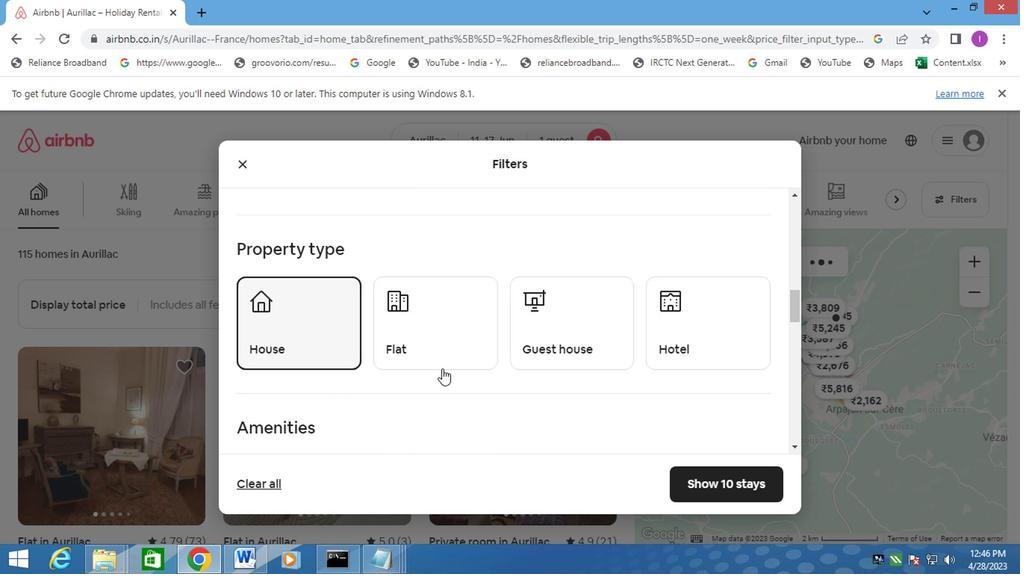 
Action: Mouse pressed left at (441, 366)
Screenshot: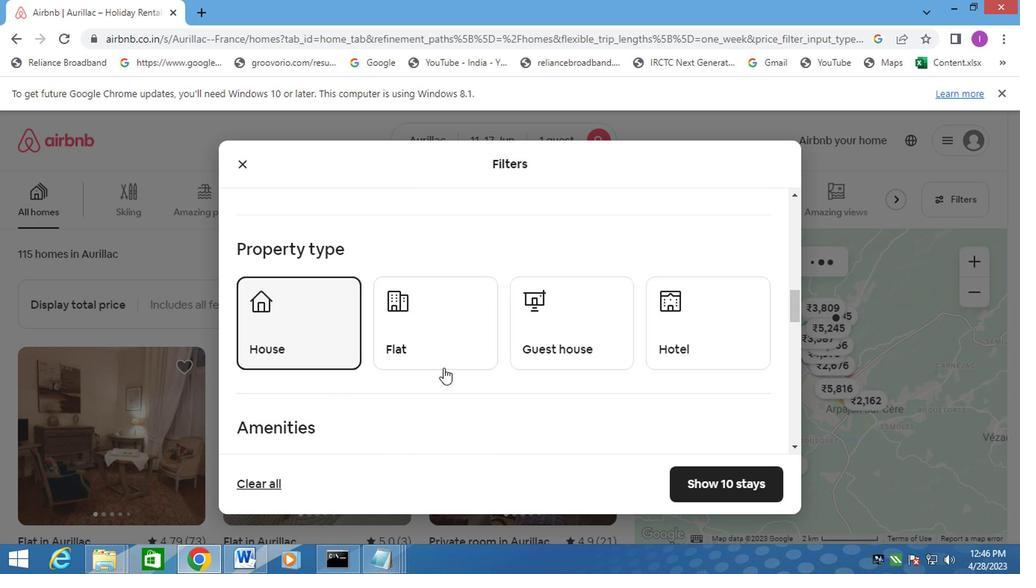 
Action: Mouse moved to (539, 365)
Screenshot: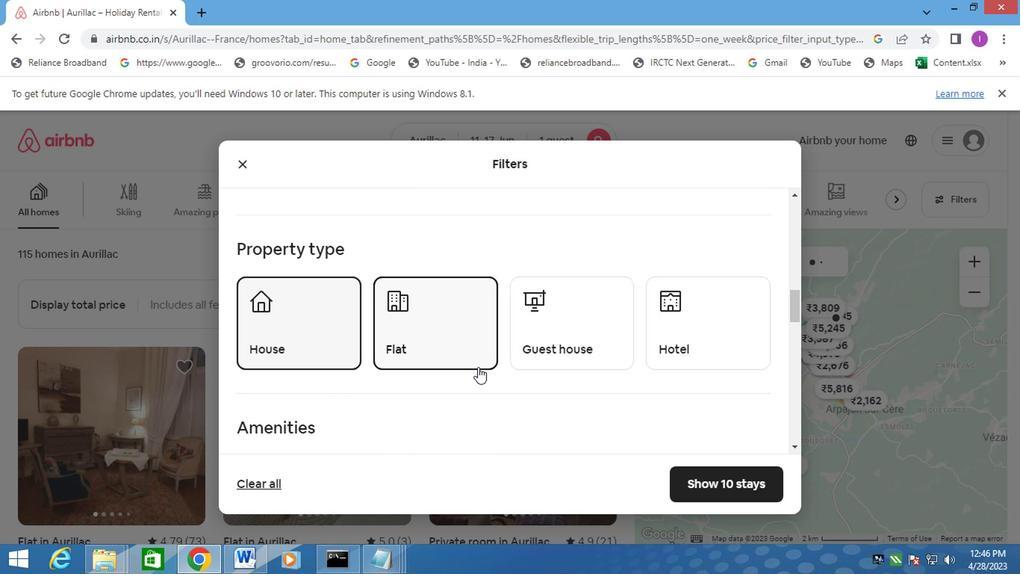 
Action: Mouse pressed left at (539, 365)
Screenshot: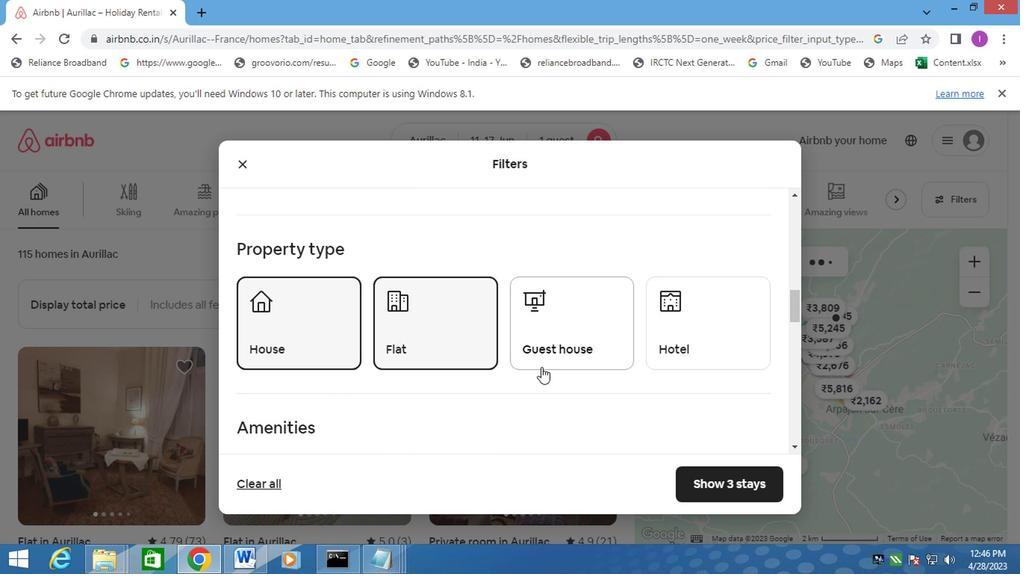 
Action: Mouse moved to (664, 348)
Screenshot: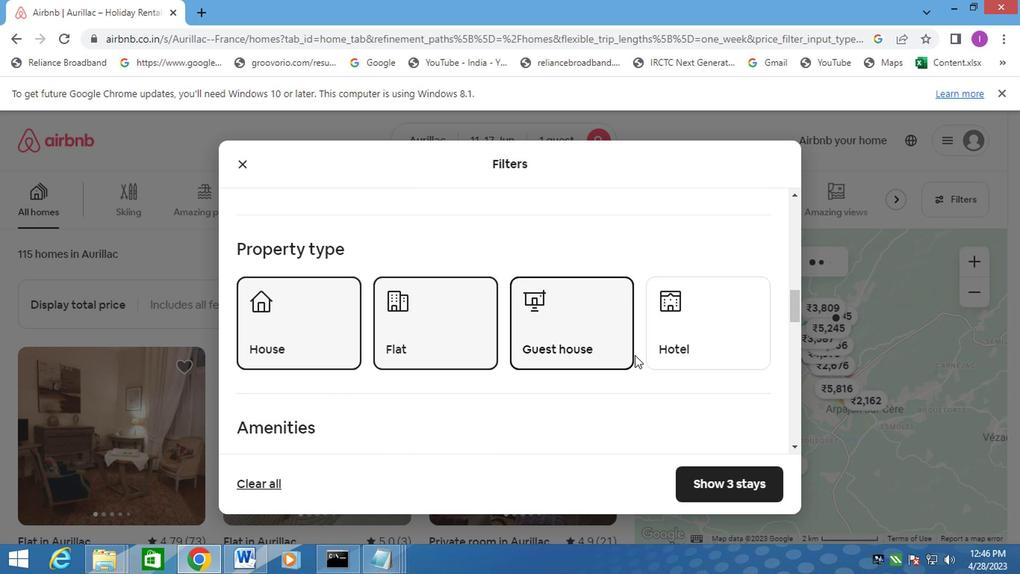 
Action: Mouse pressed left at (664, 348)
Screenshot: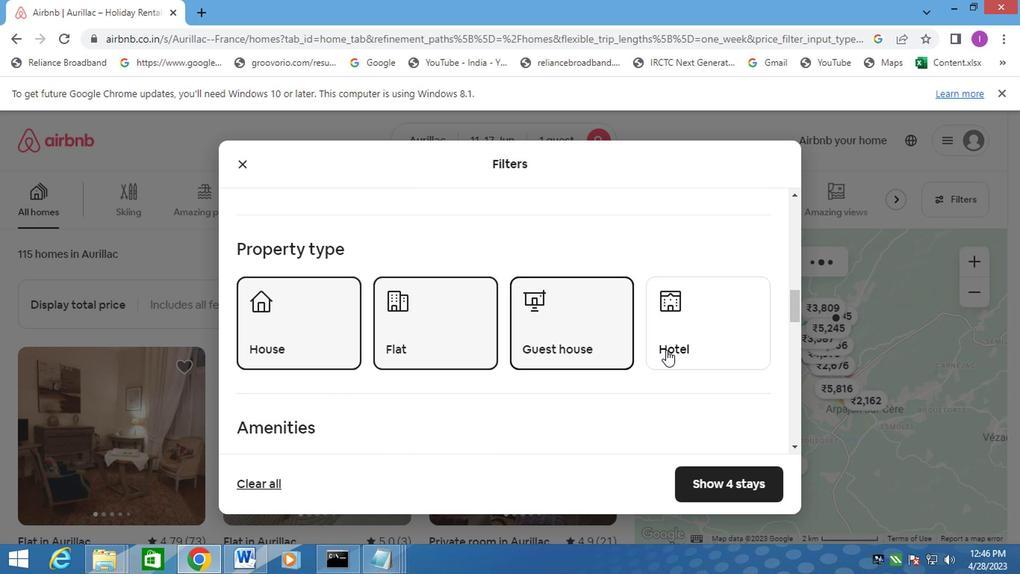 
Action: Mouse moved to (432, 454)
Screenshot: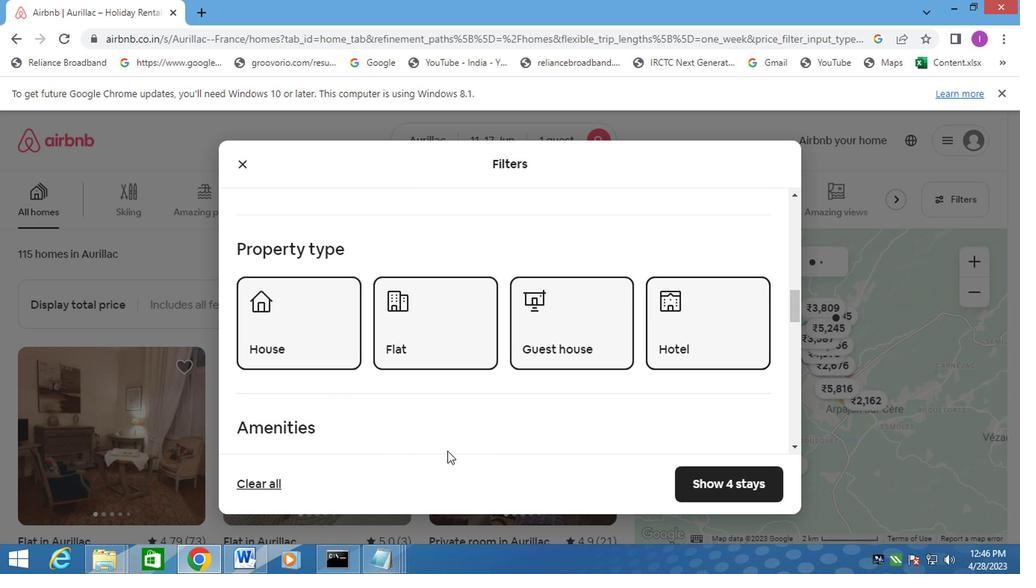 
Action: Mouse scrolled (432, 453) with delta (0, -1)
Screenshot: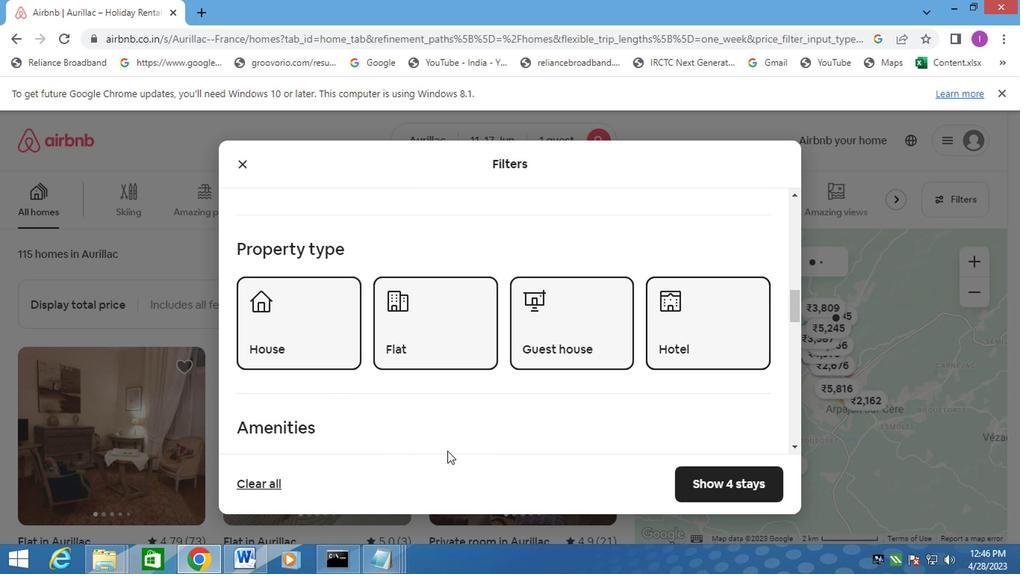
Action: Mouse scrolled (432, 453) with delta (0, -1)
Screenshot: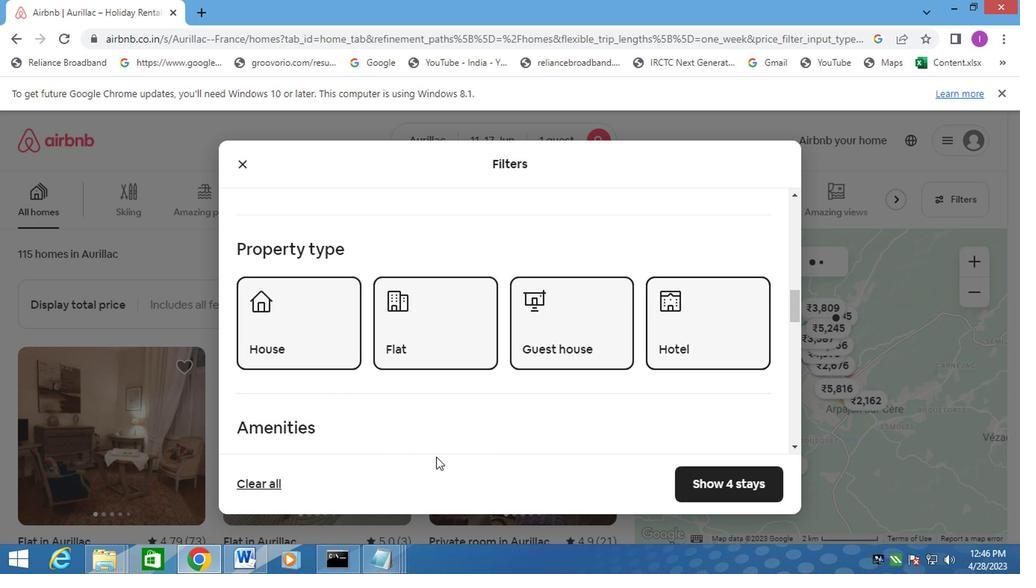 
Action: Mouse moved to (445, 433)
Screenshot: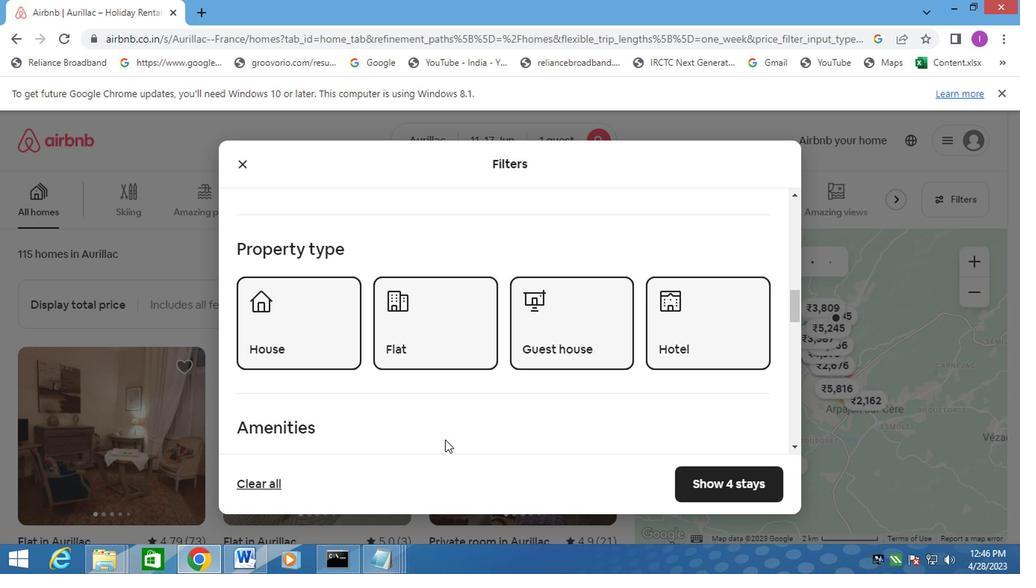 
Action: Mouse scrolled (445, 432) with delta (0, -1)
Screenshot: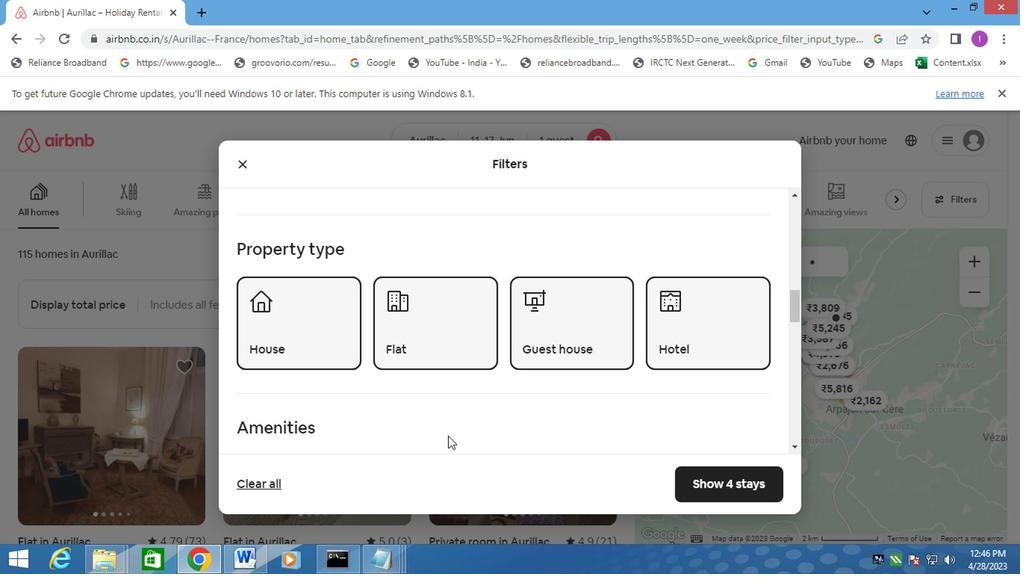 
Action: Mouse moved to (447, 432)
Screenshot: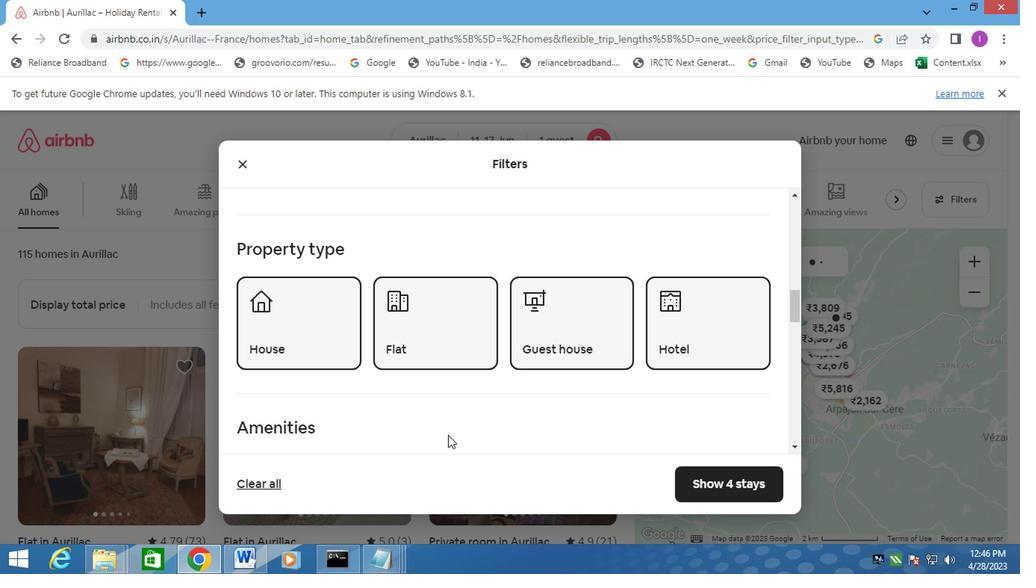 
Action: Mouse scrolled (447, 431) with delta (0, 0)
Screenshot: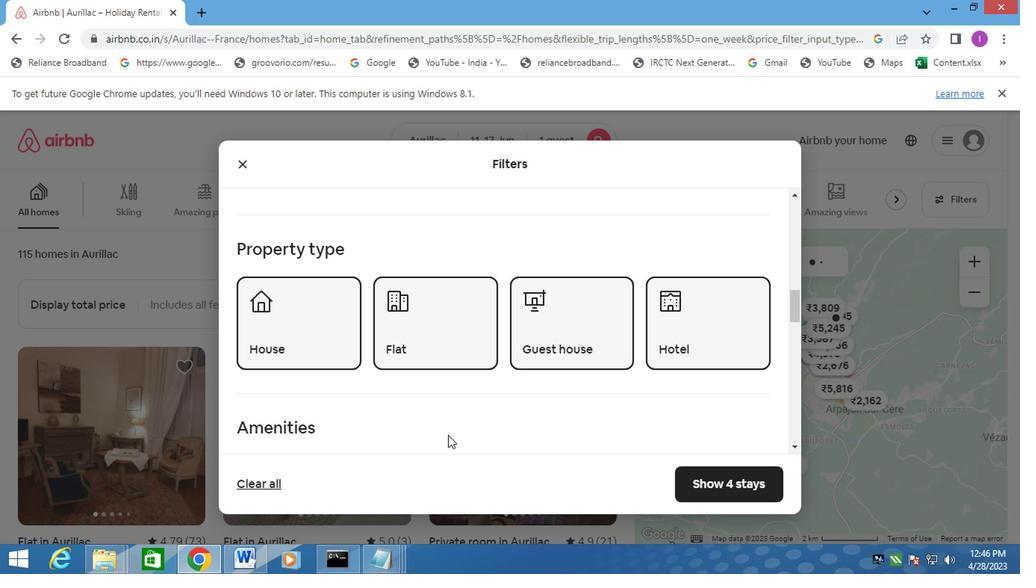 
Action: Mouse moved to (447, 430)
Screenshot: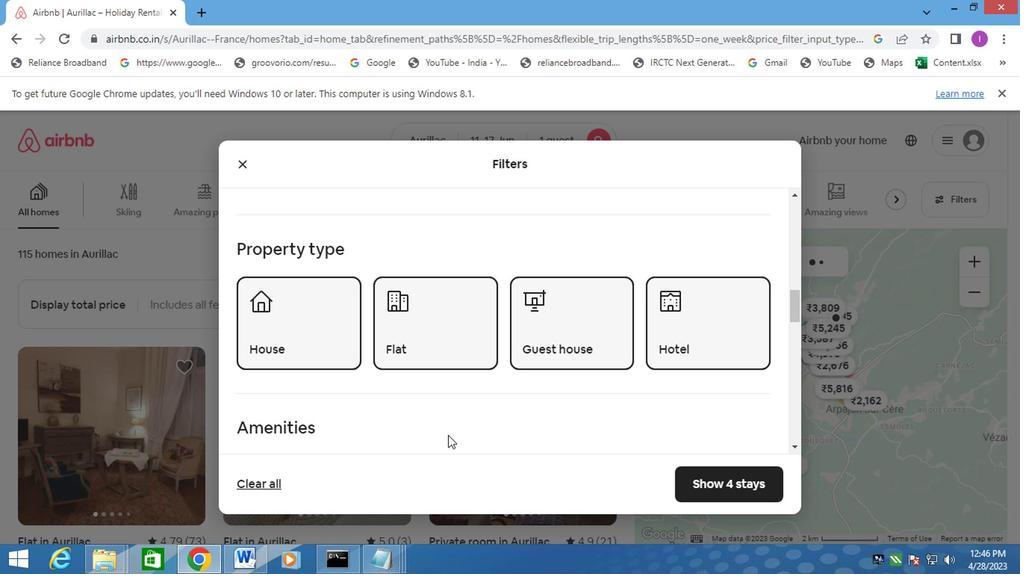 
Action: Mouse scrolled (447, 430) with delta (0, -1)
Screenshot: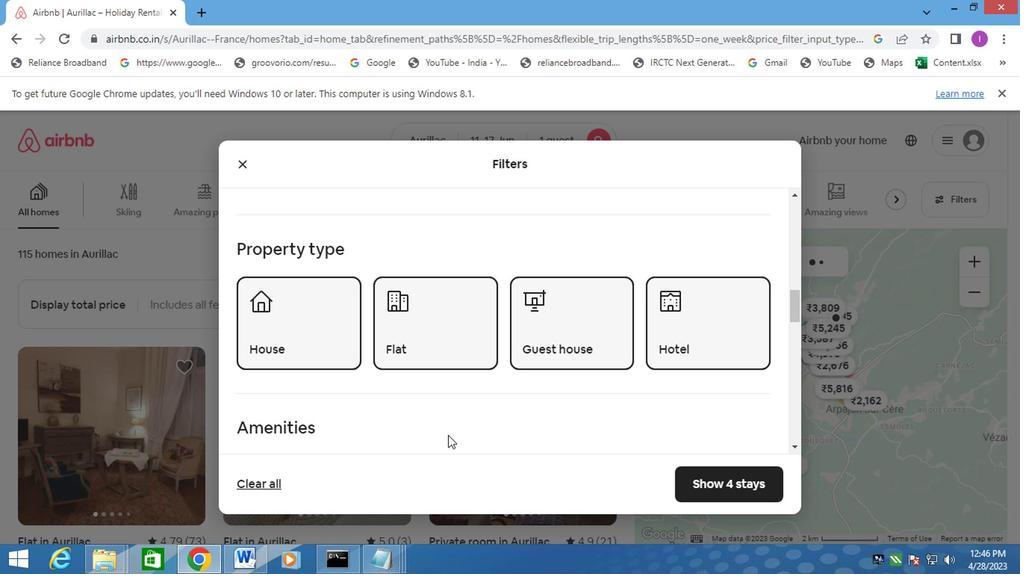 
Action: Mouse moved to (515, 349)
Screenshot: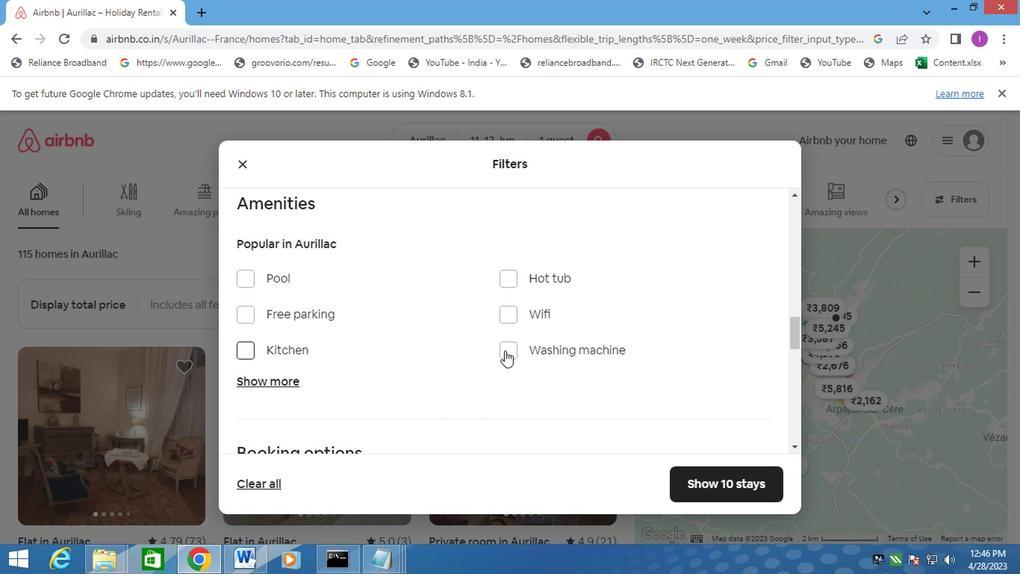 
Action: Mouse pressed left at (515, 349)
Screenshot: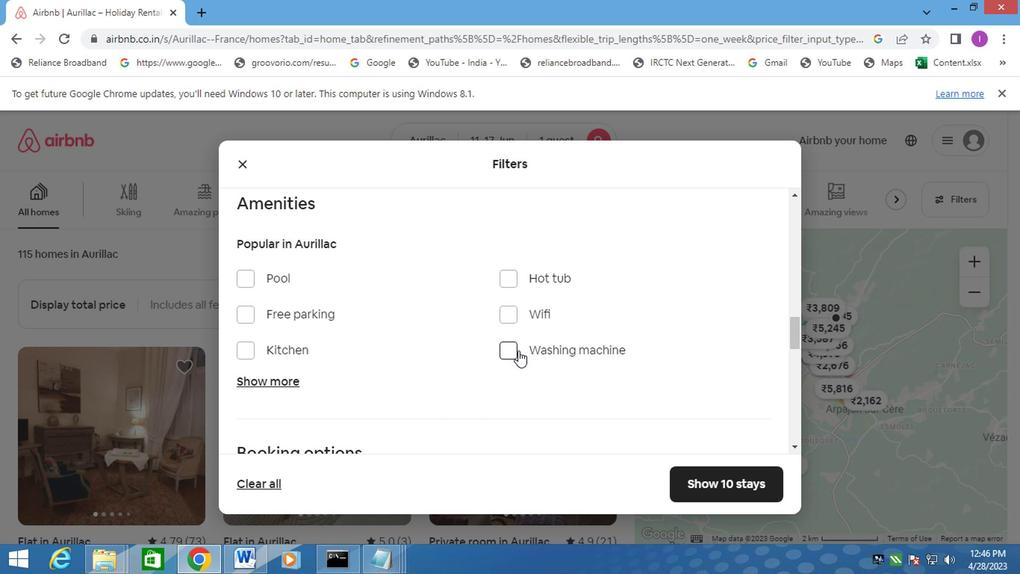 
Action: Mouse moved to (454, 392)
Screenshot: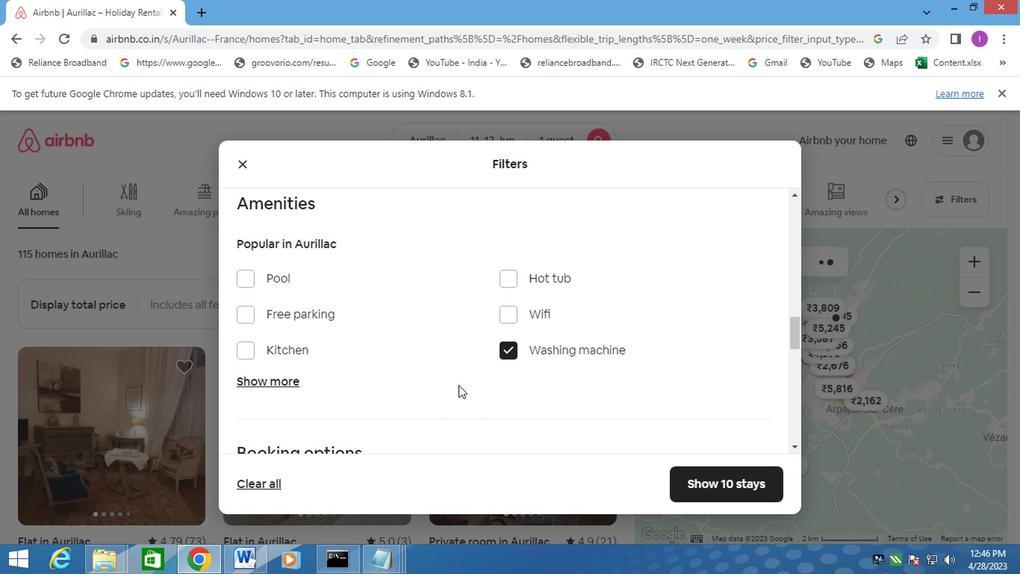 
Action: Mouse scrolled (454, 391) with delta (0, 0)
Screenshot: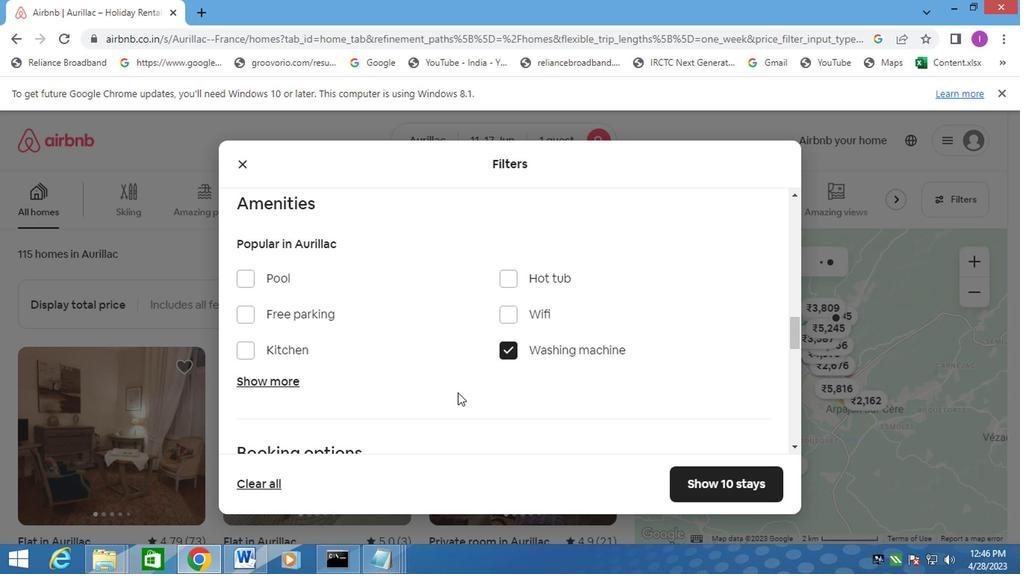 
Action: Mouse scrolled (454, 391) with delta (0, 0)
Screenshot: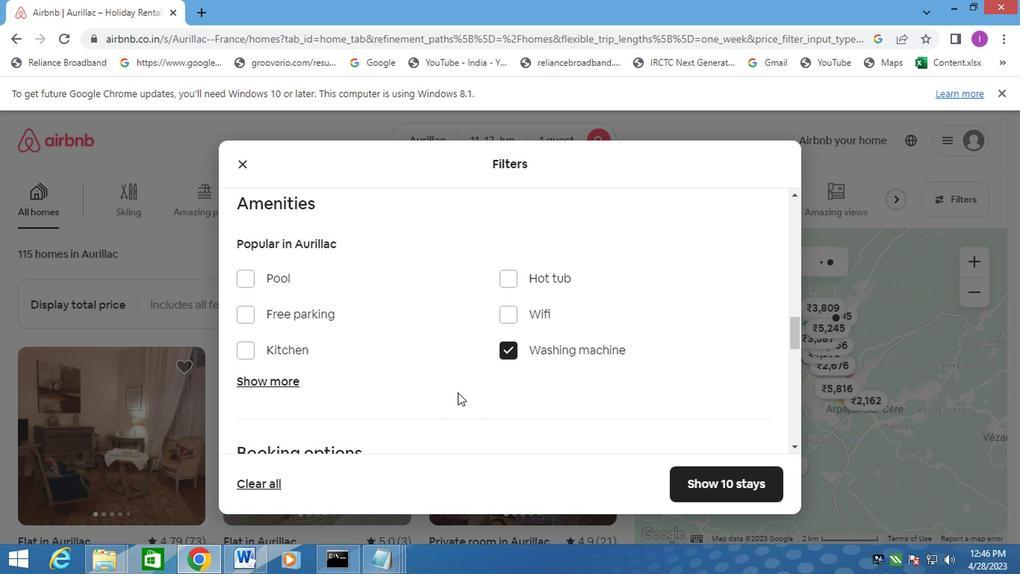 
Action: Mouse scrolled (454, 391) with delta (0, 0)
Screenshot: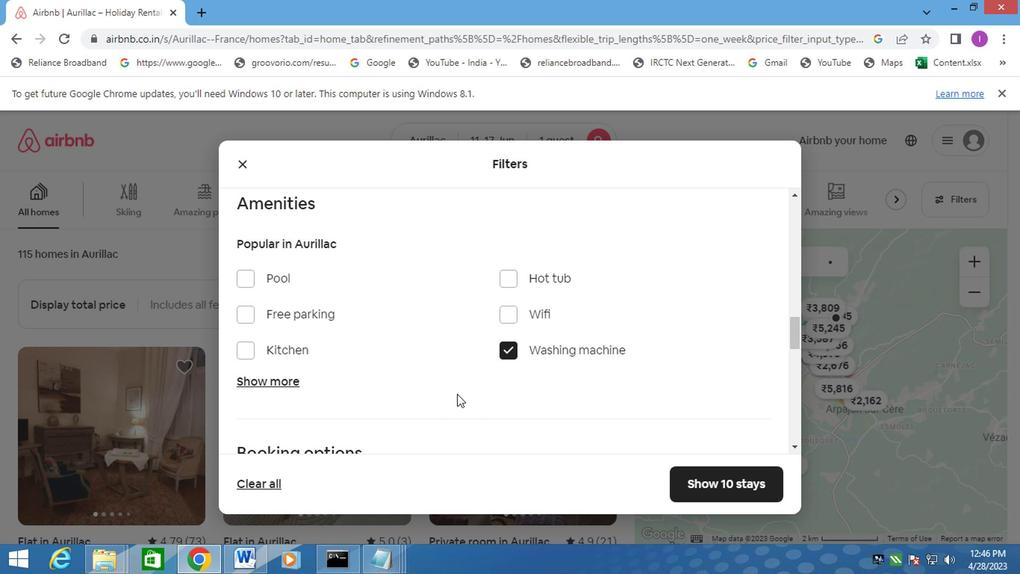 
Action: Mouse moved to (744, 334)
Screenshot: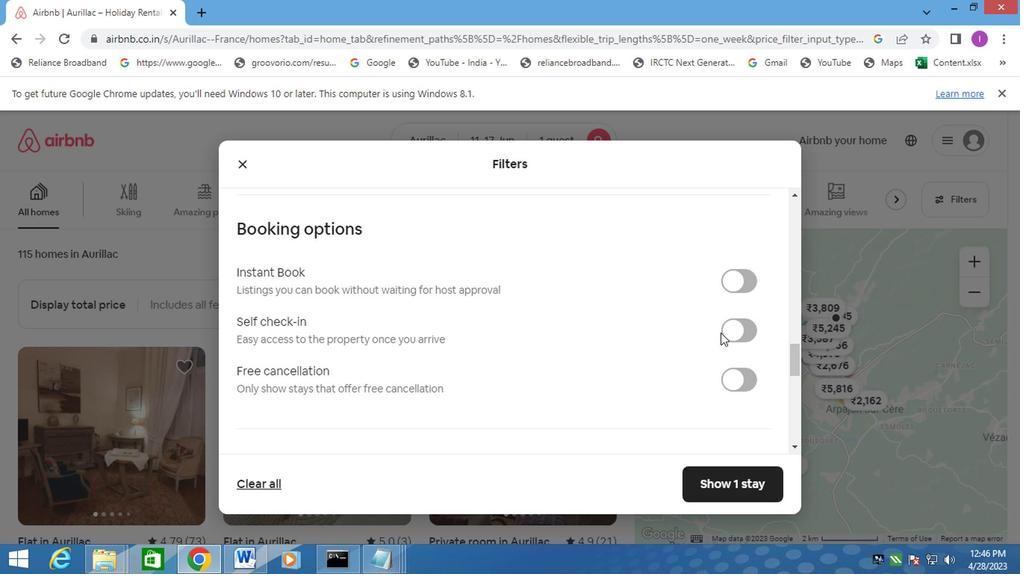 
Action: Mouse pressed left at (744, 334)
Screenshot: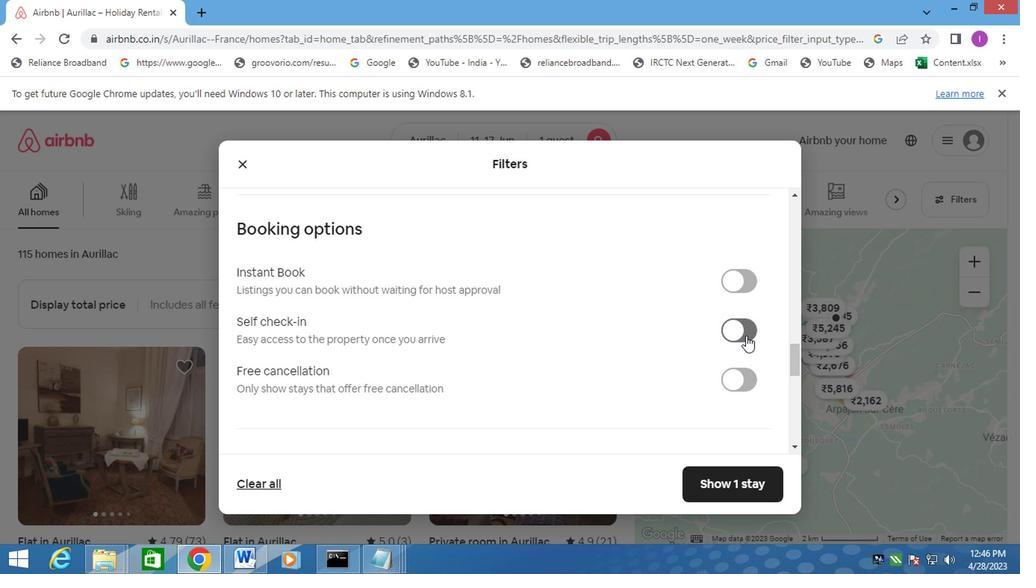 
Action: Mouse moved to (384, 396)
Screenshot: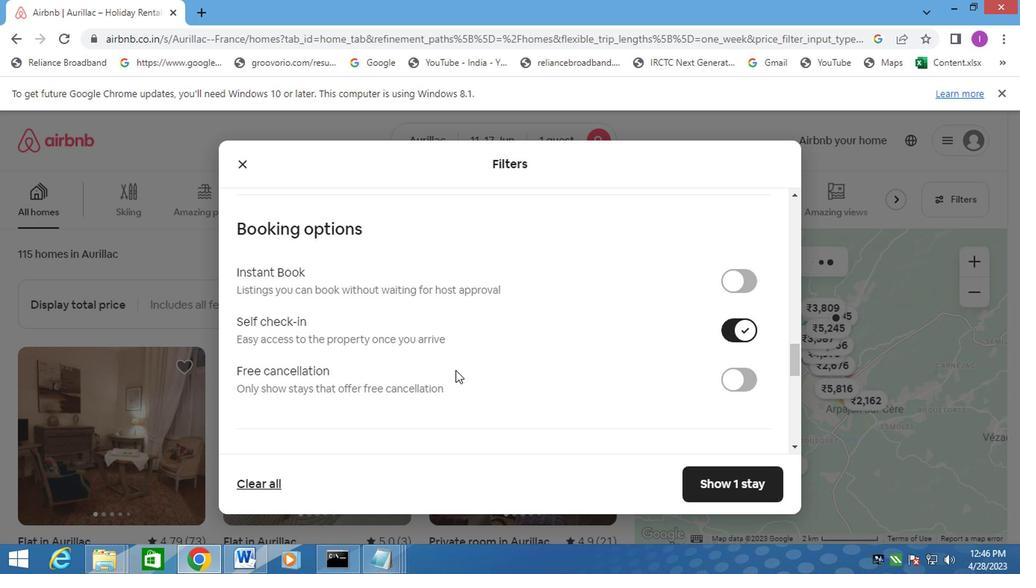 
Action: Mouse scrolled (384, 395) with delta (0, 0)
Screenshot: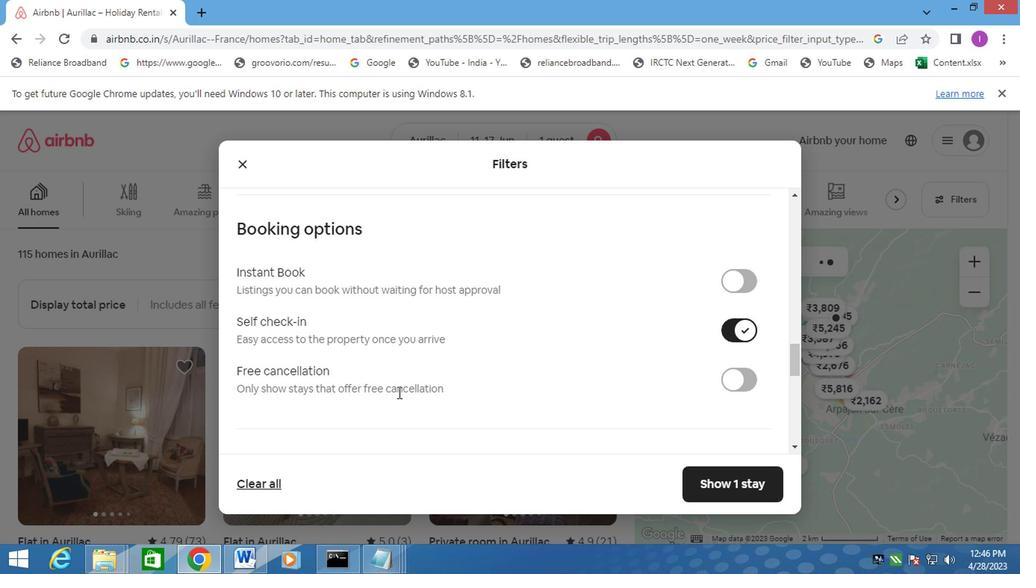 
Action: Mouse scrolled (384, 395) with delta (0, 0)
Screenshot: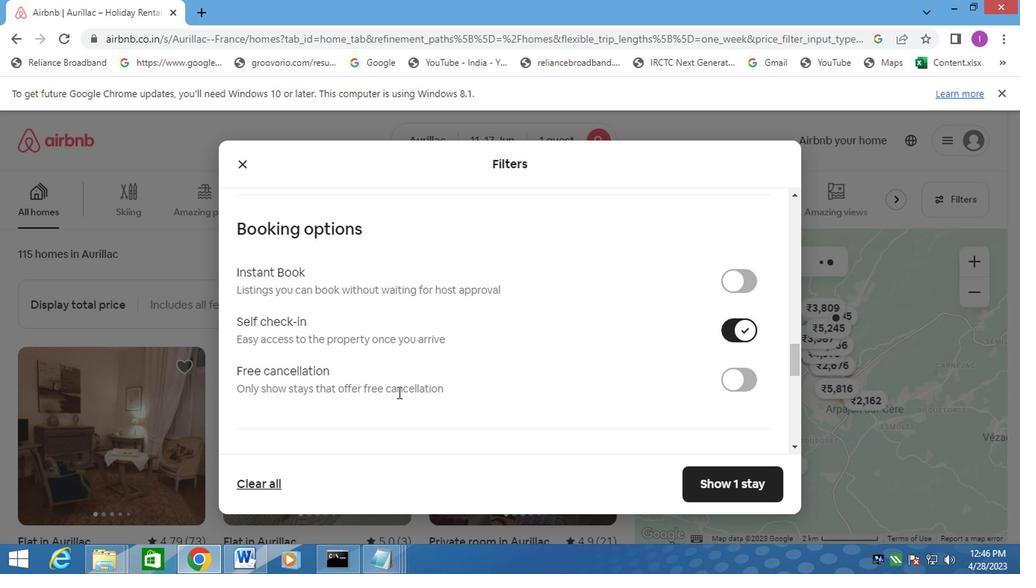 
Action: Mouse scrolled (384, 395) with delta (0, 0)
Screenshot: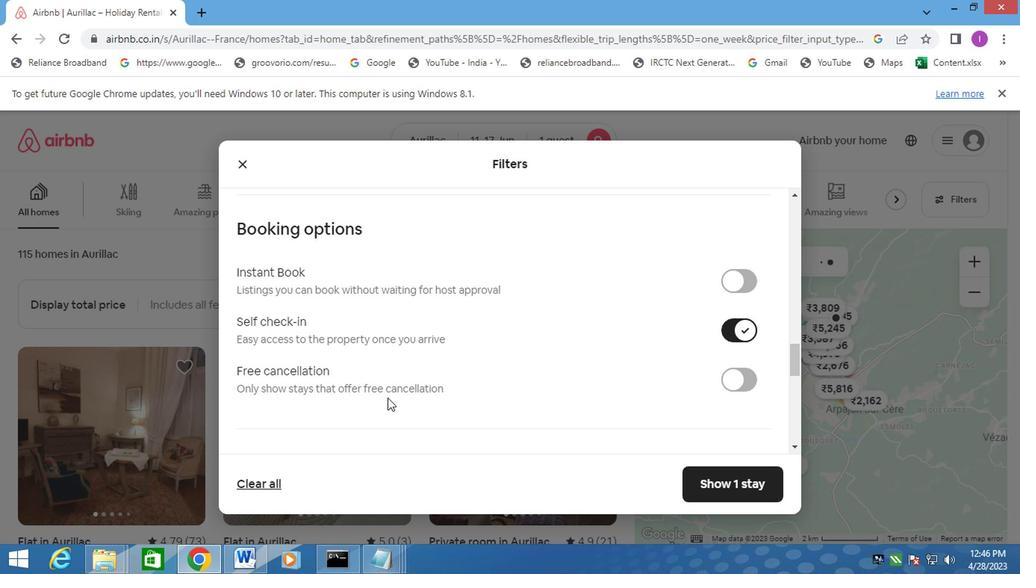 
Action: Mouse scrolled (384, 395) with delta (0, 0)
Screenshot: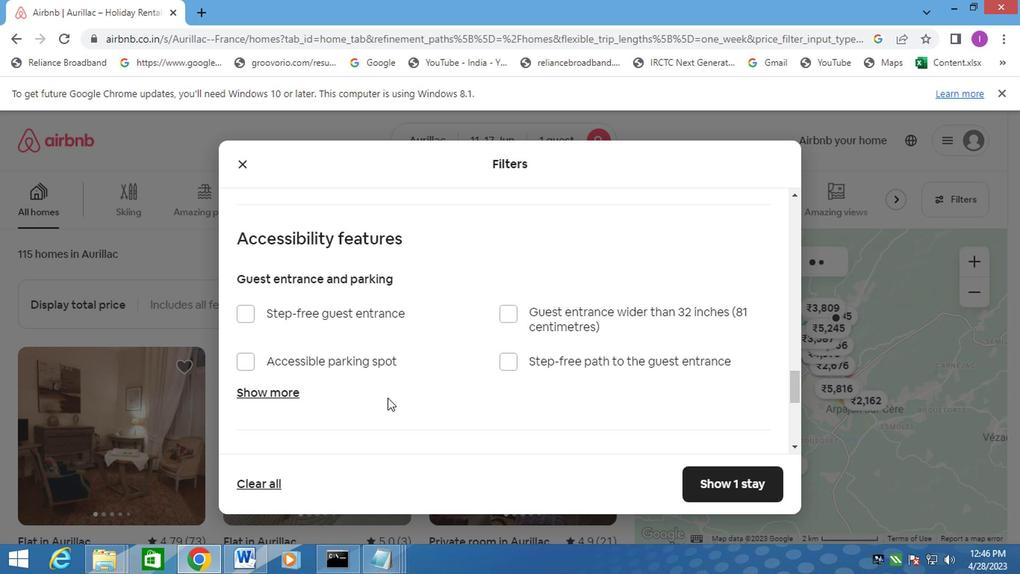 
Action: Mouse scrolled (384, 395) with delta (0, 0)
Screenshot: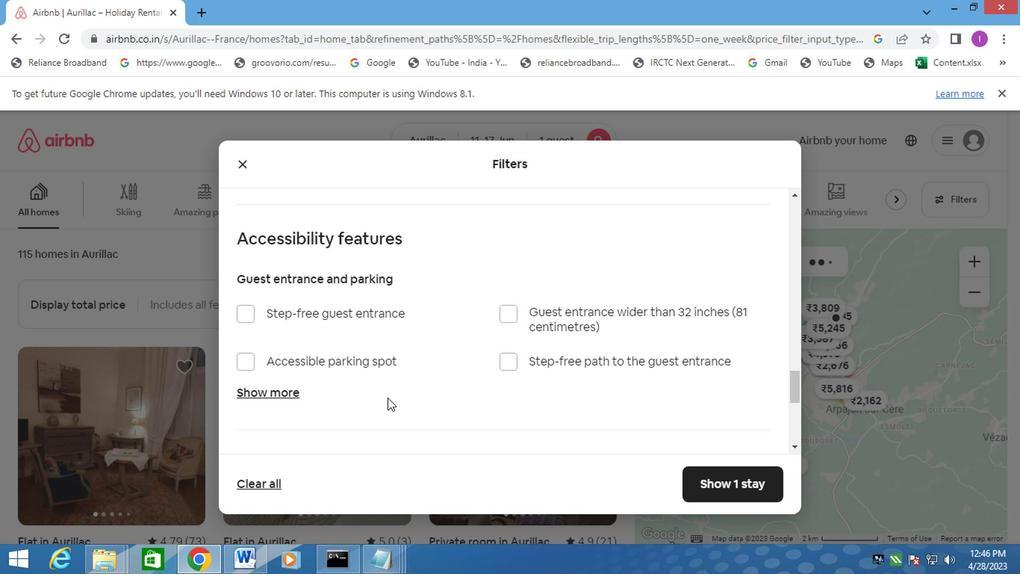 
Action: Mouse scrolled (384, 395) with delta (0, 0)
Screenshot: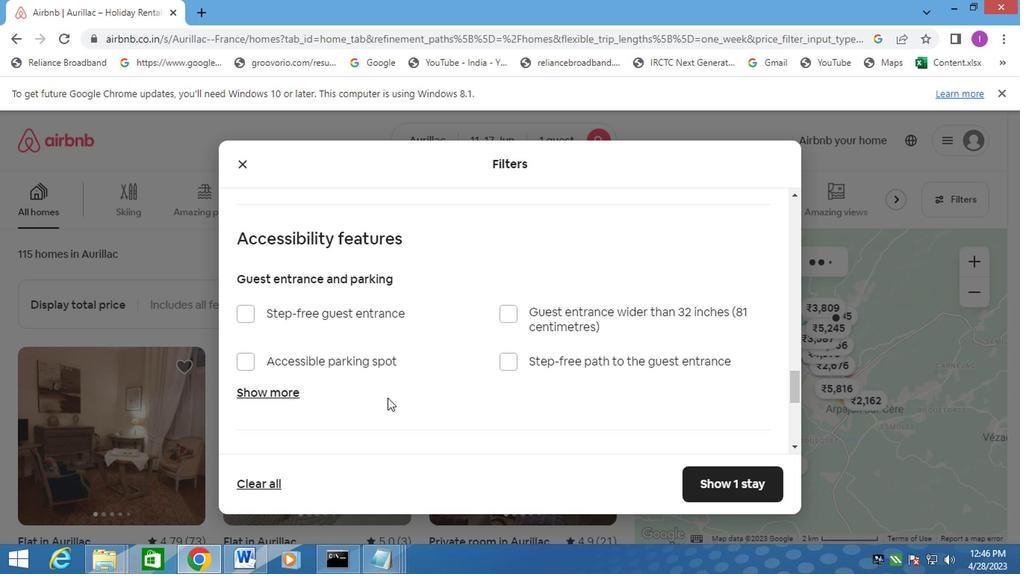 
Action: Mouse scrolled (384, 395) with delta (0, 0)
Screenshot: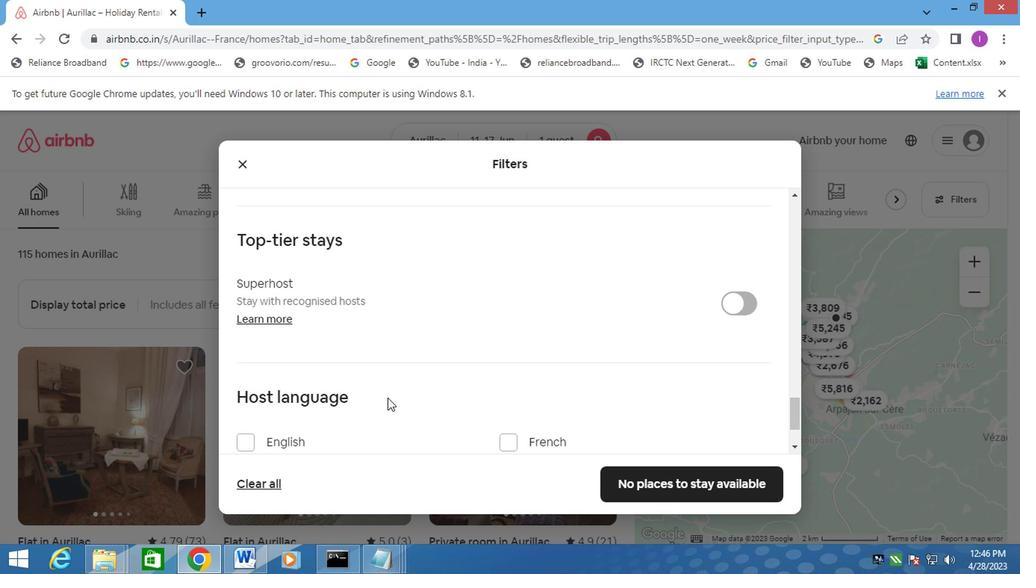 
Action: Mouse scrolled (384, 395) with delta (0, 0)
Screenshot: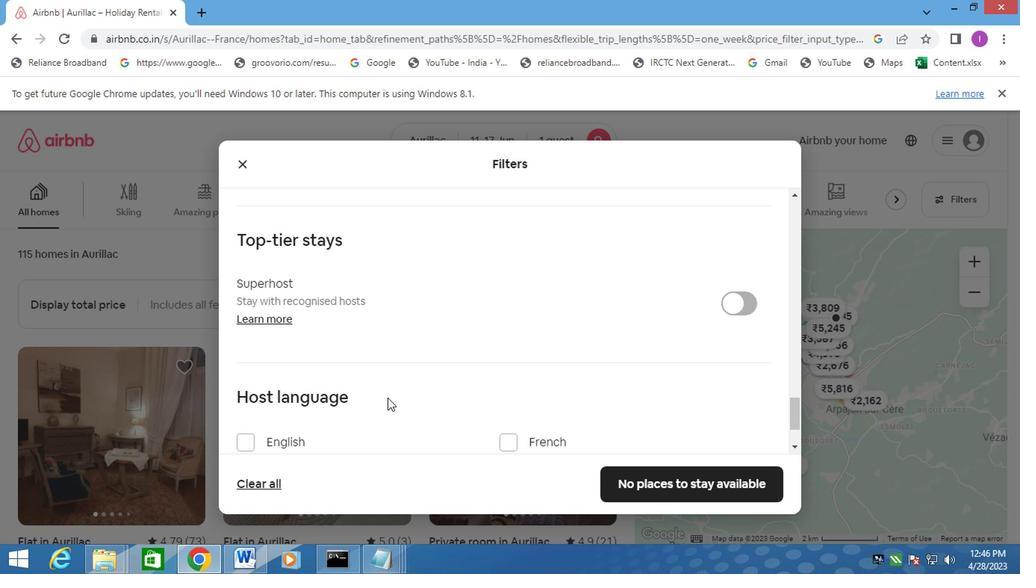 
Action: Mouse scrolled (384, 395) with delta (0, 0)
Screenshot: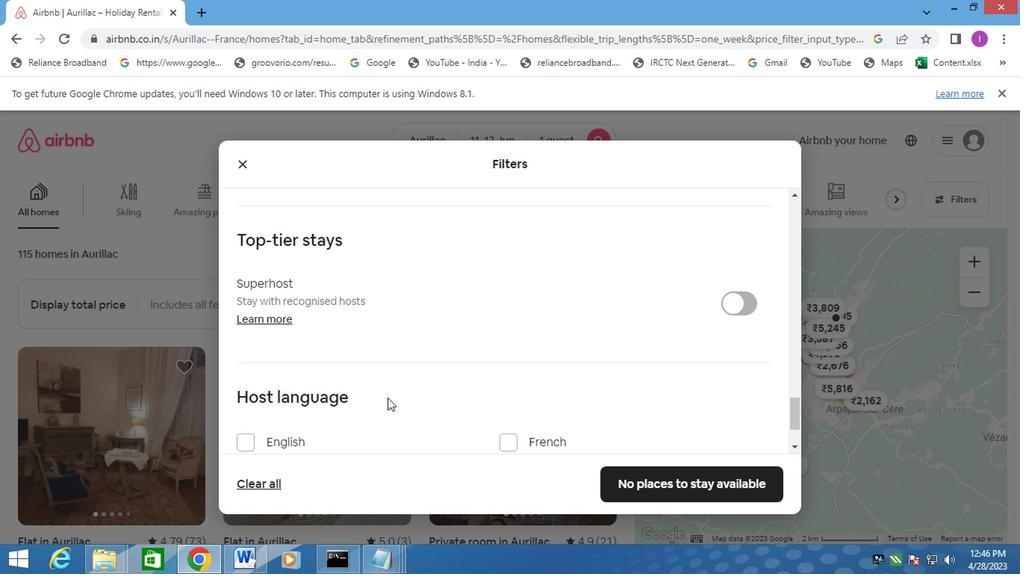 
Action: Mouse moved to (246, 345)
Screenshot: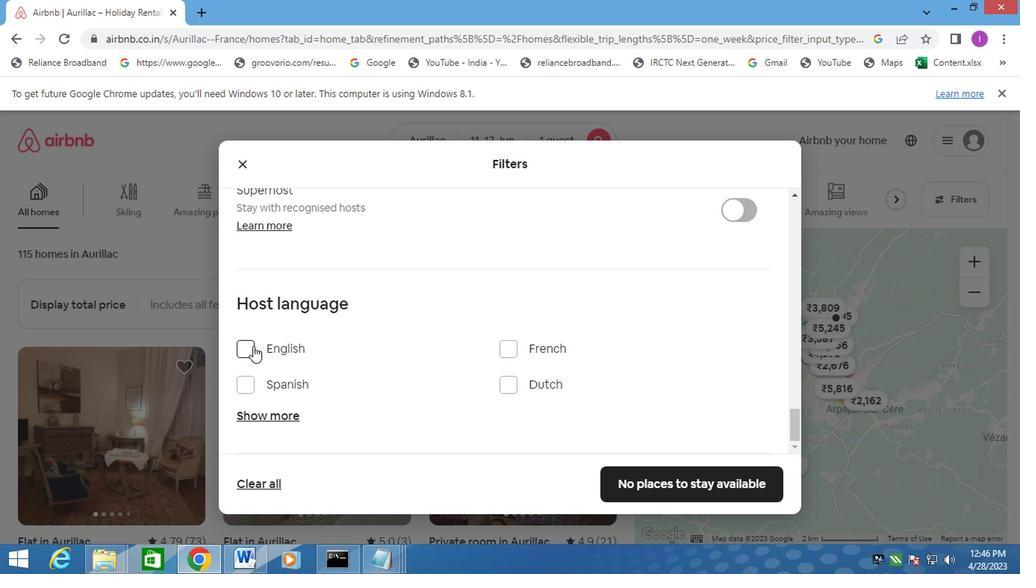 
Action: Mouse pressed left at (246, 345)
Screenshot: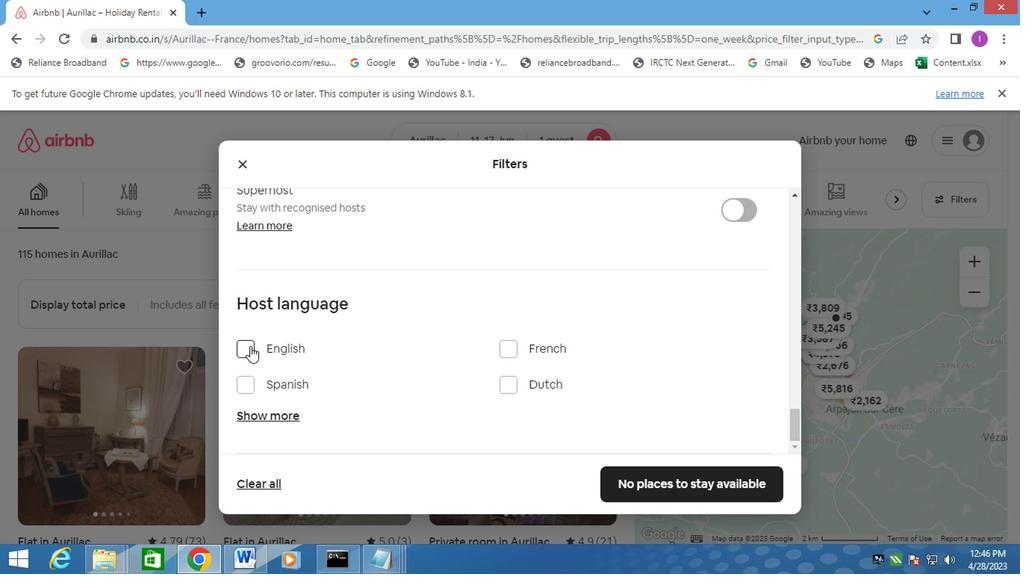 
Action: Mouse moved to (620, 479)
Screenshot: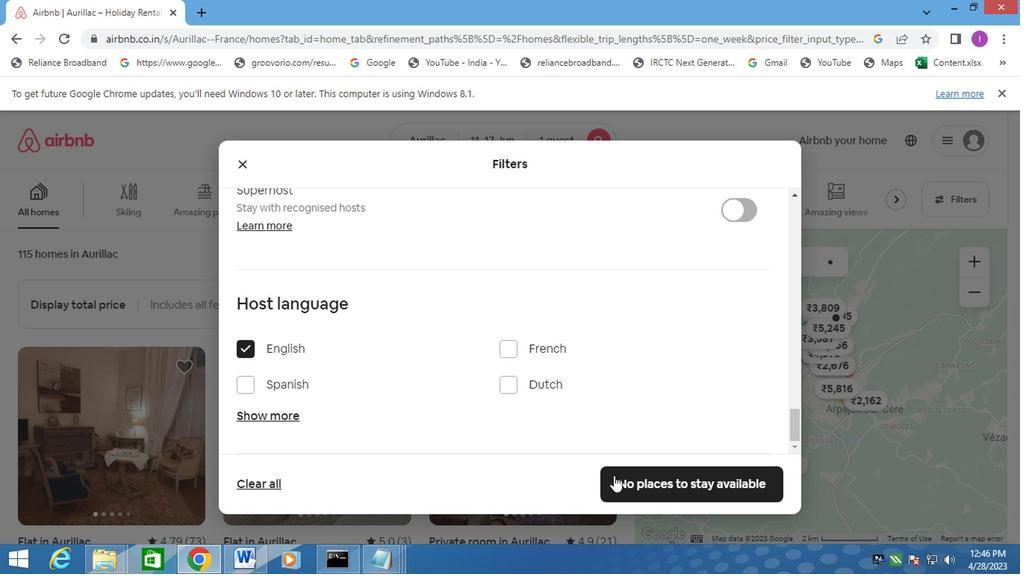 
Action: Mouse pressed left at (620, 479)
Screenshot: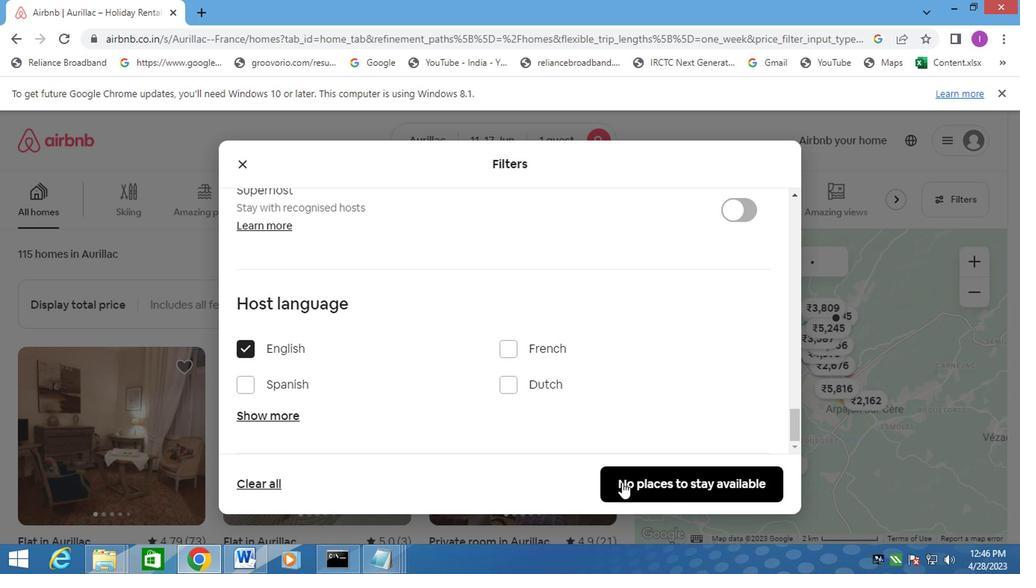 
Action: Mouse moved to (621, 479)
Screenshot: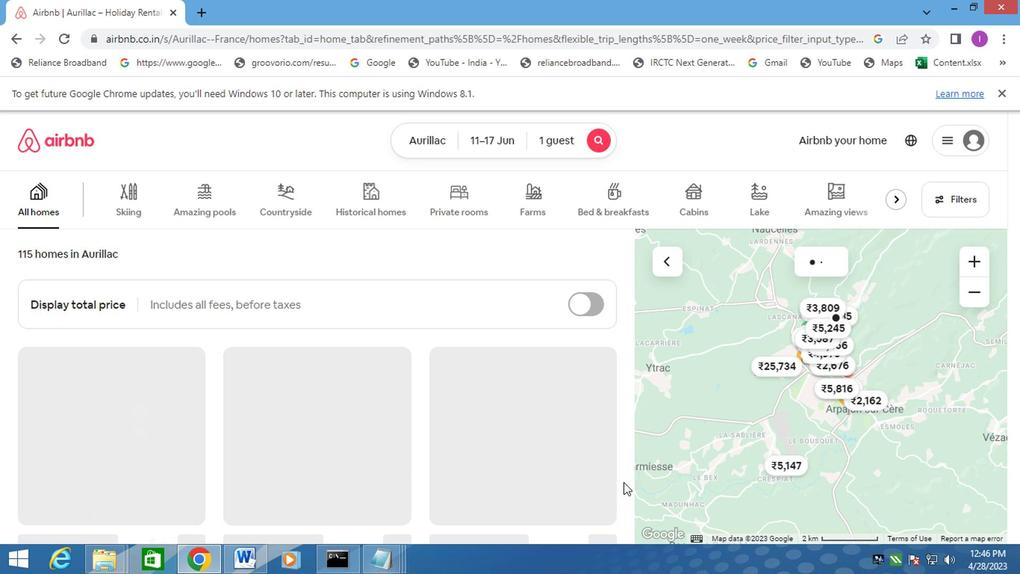 
